 Task: Find connections with filter location Beni Saf with filter topic #Ideaswith filter profile language Spanish with filter current company International Turnkey Systems - ITS with filter school Avinashilingam Institute for Home Science and Higher Education for Women with filter industry Language Schools with filter service category Loans with filter keywords title Video or Film Producer
Action: Mouse moved to (506, 65)
Screenshot: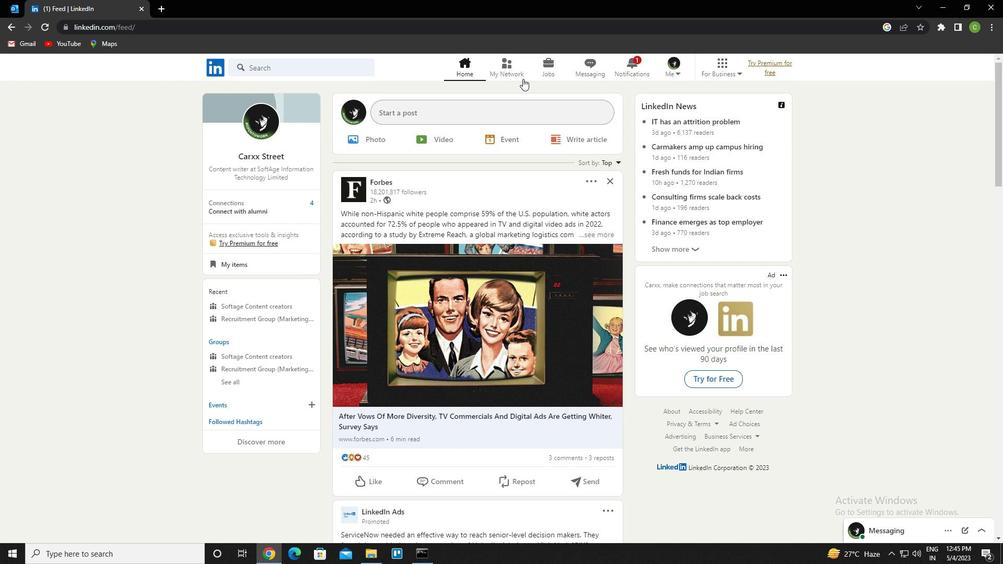 
Action: Mouse pressed left at (506, 65)
Screenshot: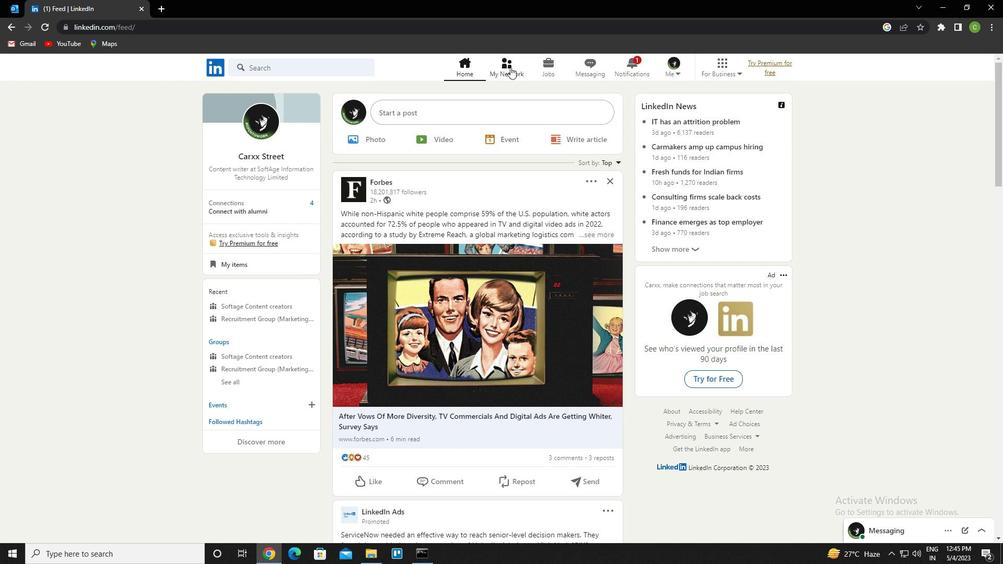 
Action: Mouse moved to (332, 130)
Screenshot: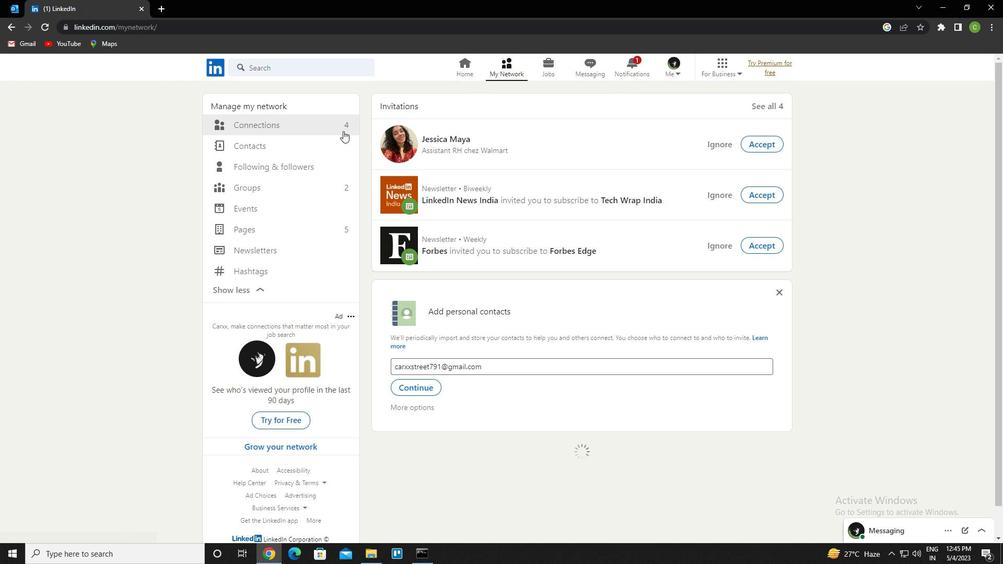 
Action: Mouse pressed left at (332, 130)
Screenshot: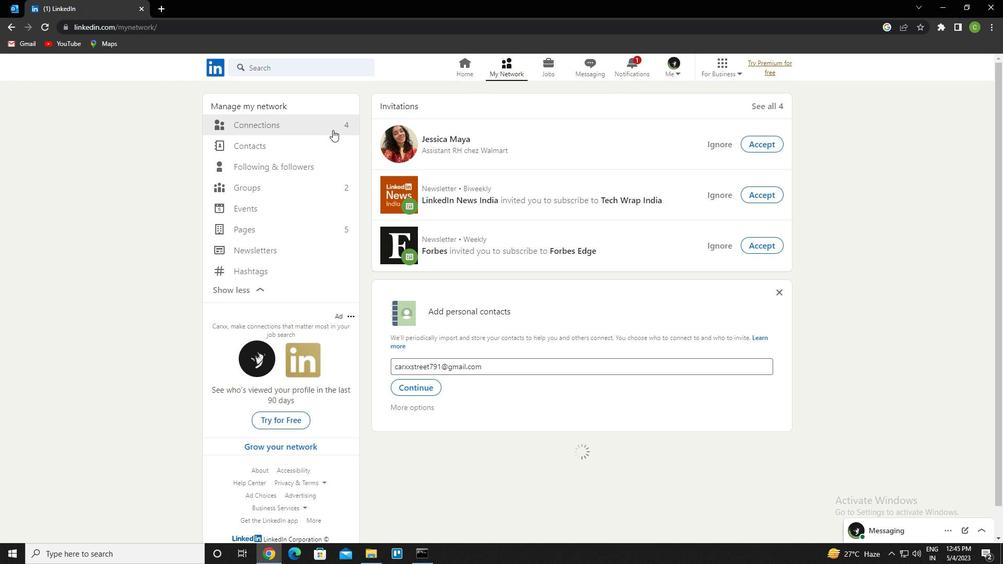 
Action: Mouse moved to (575, 119)
Screenshot: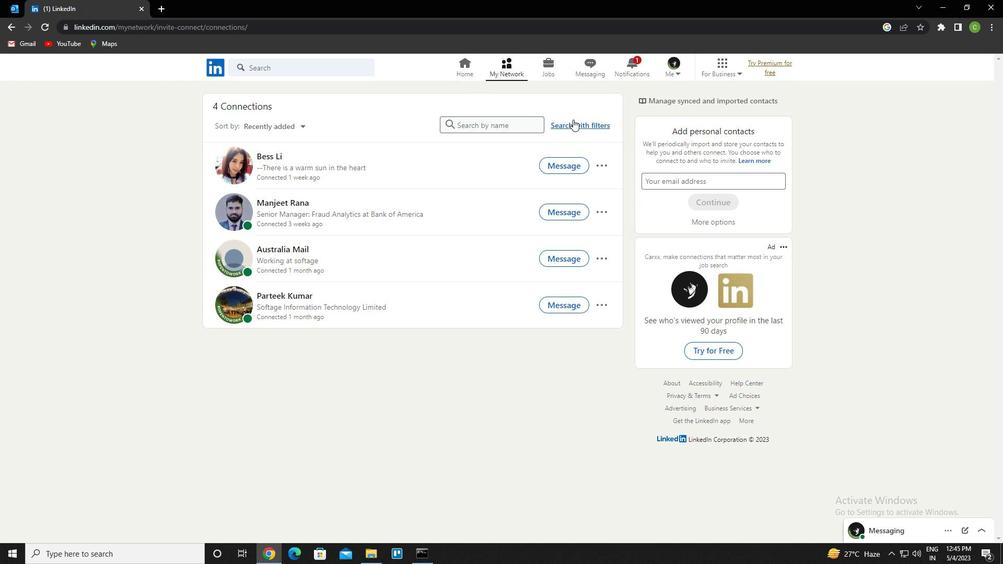 
Action: Mouse pressed left at (575, 119)
Screenshot: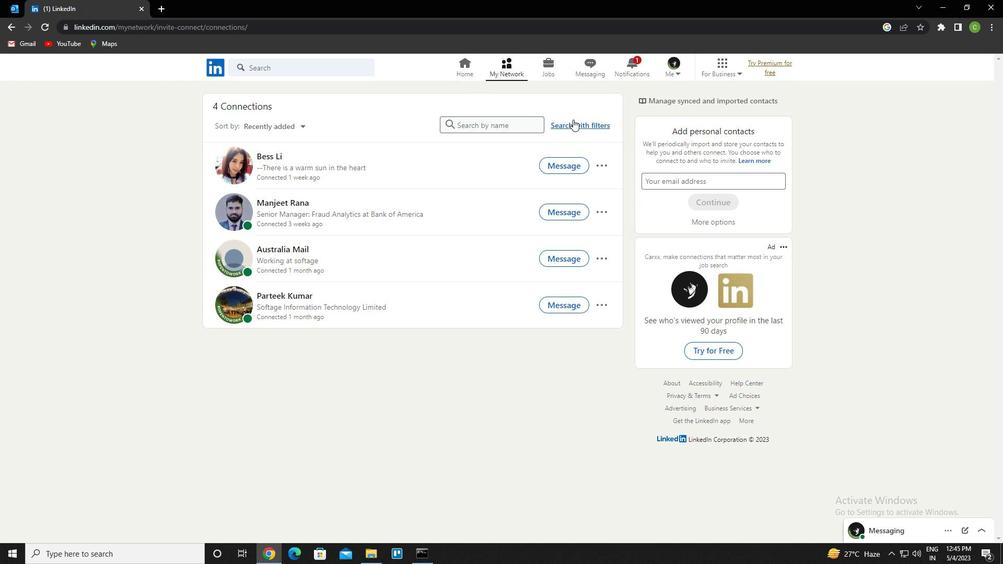
Action: Mouse moved to (541, 94)
Screenshot: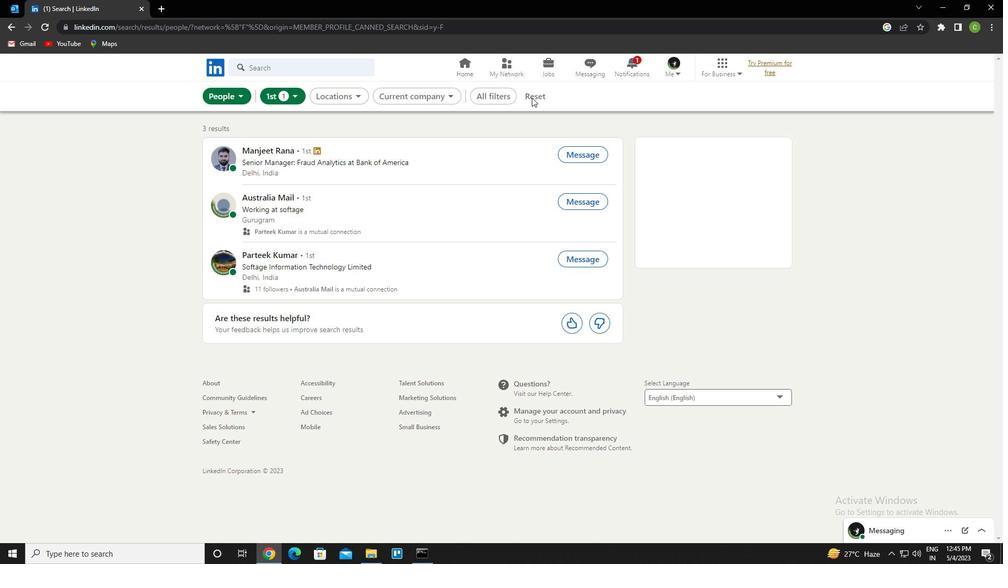 
Action: Mouse pressed left at (541, 94)
Screenshot: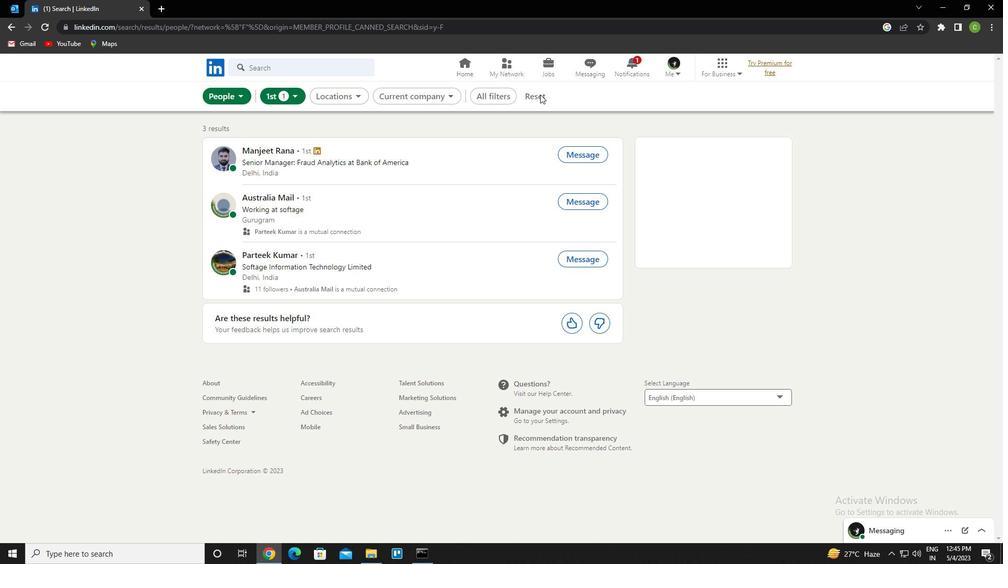 
Action: Mouse moved to (539, 97)
Screenshot: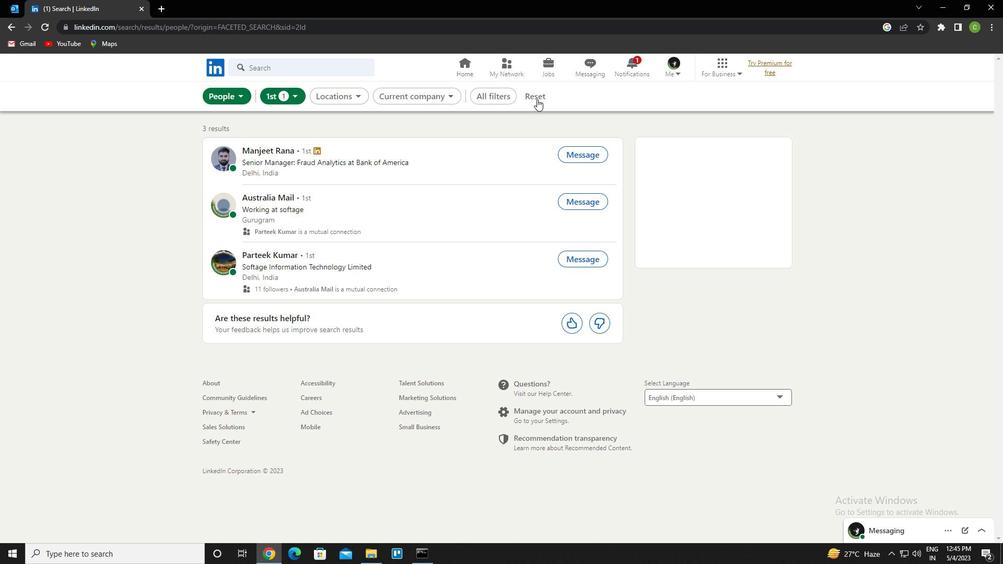 
Action: Mouse pressed left at (539, 97)
Screenshot: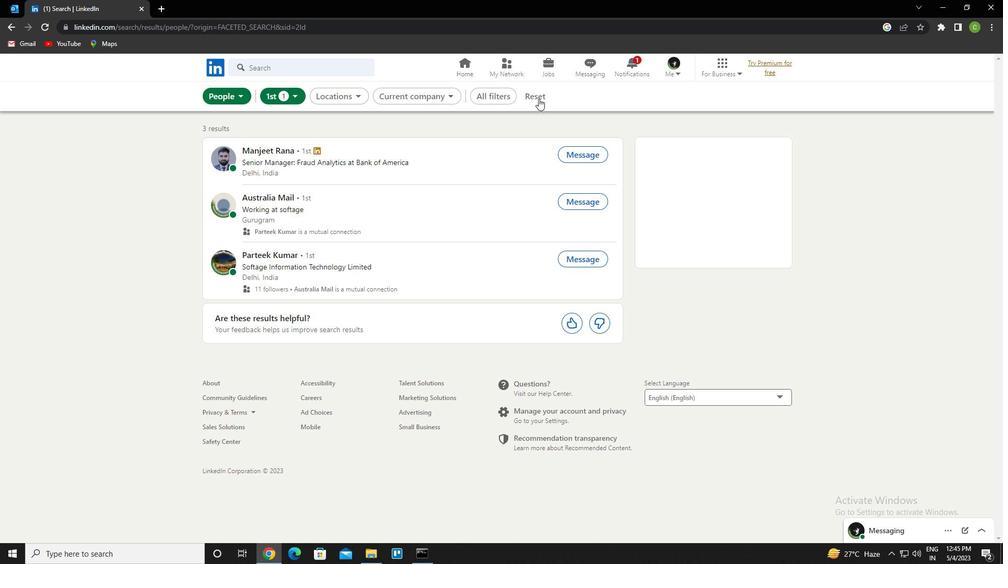 
Action: Mouse moved to (517, 99)
Screenshot: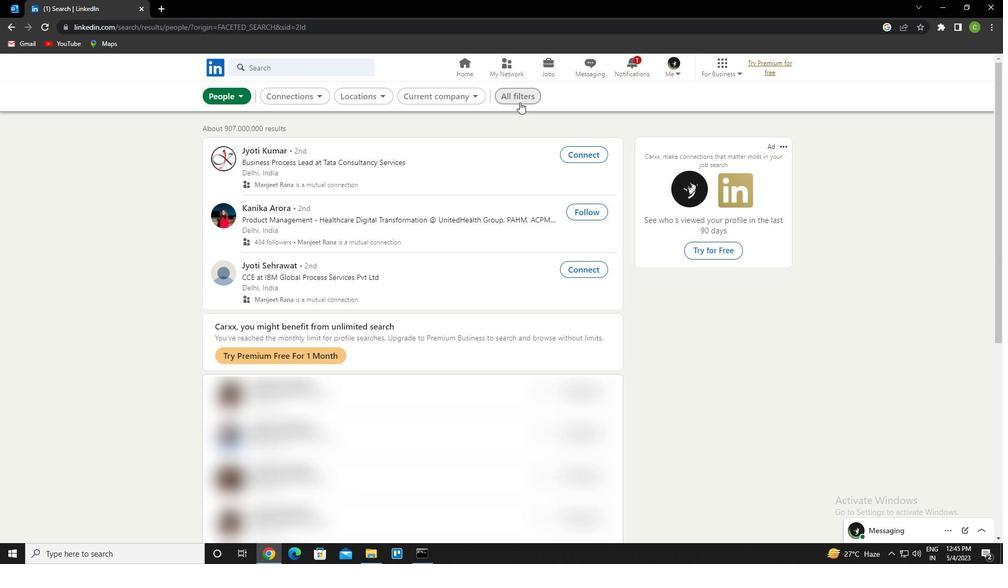 
Action: Mouse pressed left at (517, 99)
Screenshot: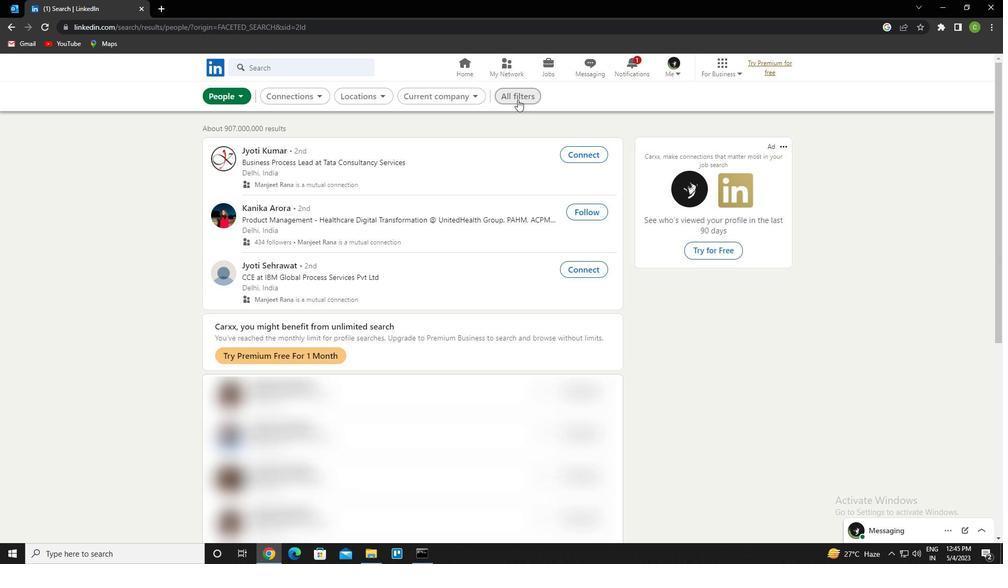 
Action: Mouse moved to (789, 298)
Screenshot: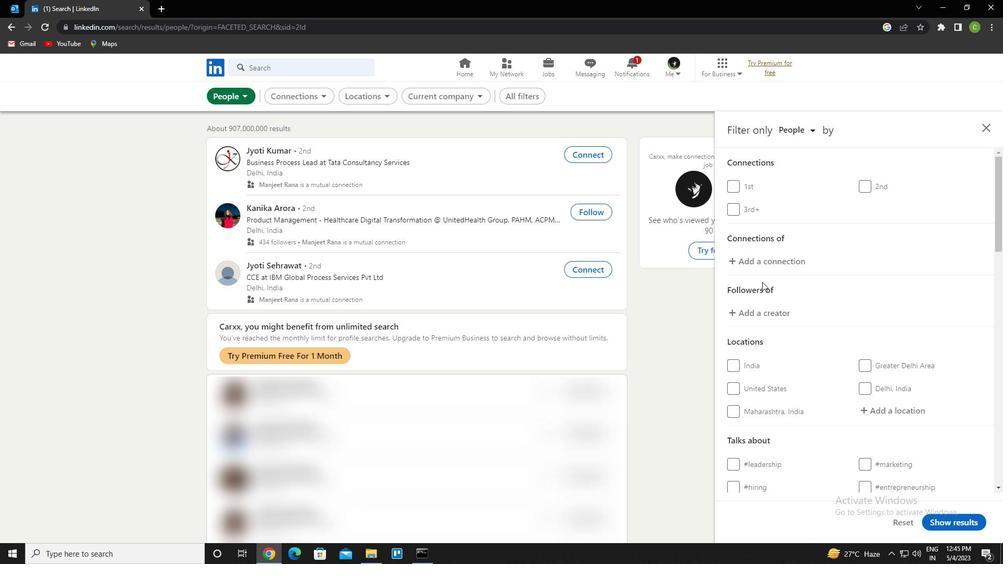 
Action: Mouse scrolled (789, 298) with delta (0, 0)
Screenshot: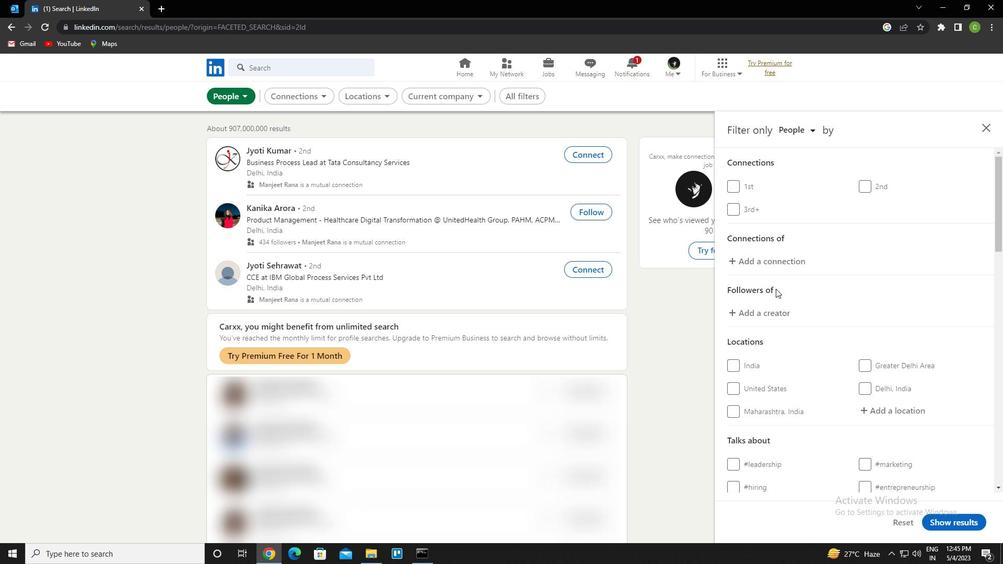
Action: Mouse moved to (791, 299)
Screenshot: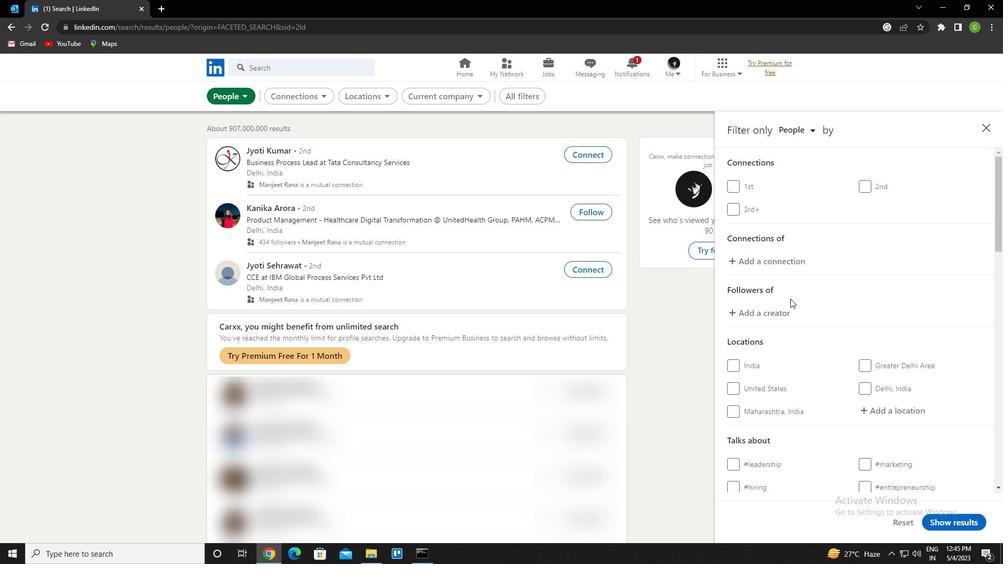
Action: Mouse scrolled (791, 298) with delta (0, 0)
Screenshot: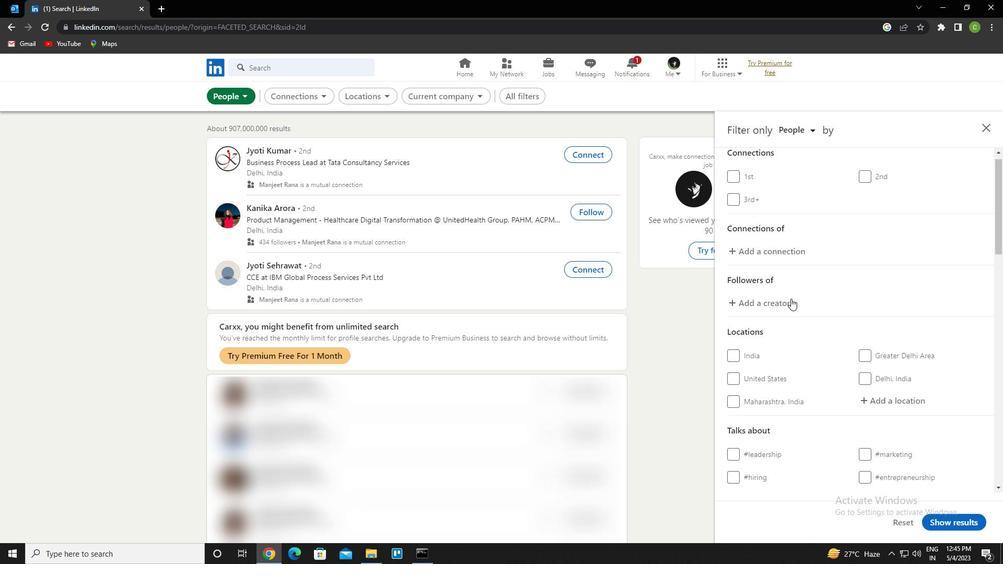 
Action: Mouse moved to (878, 308)
Screenshot: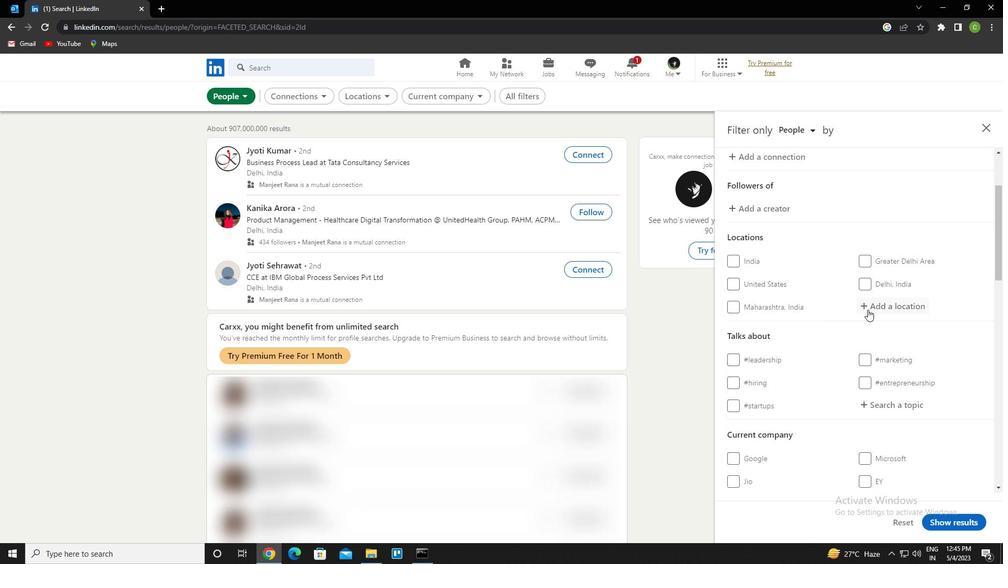 
Action: Mouse pressed left at (878, 308)
Screenshot: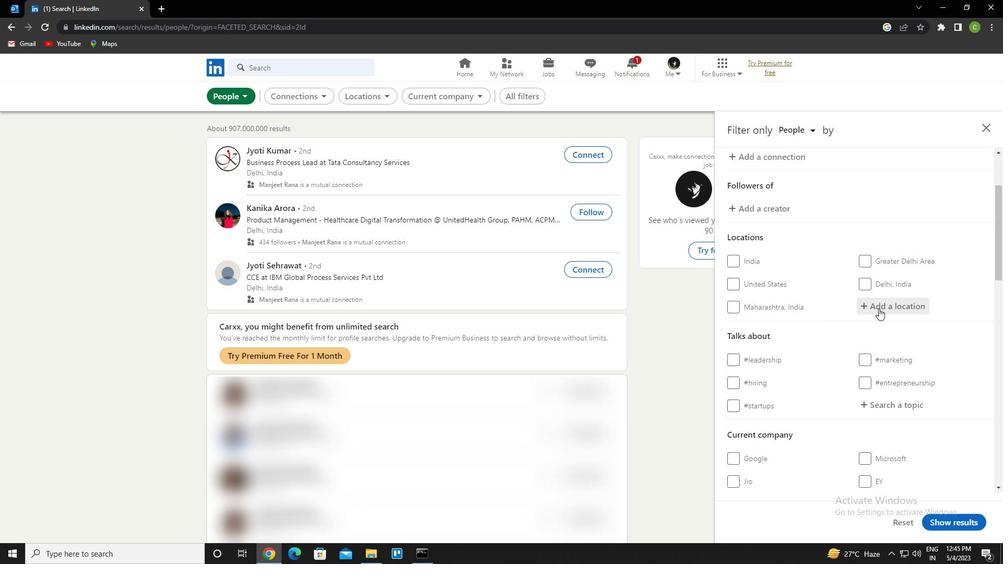 
Action: Mouse moved to (875, 262)
Screenshot: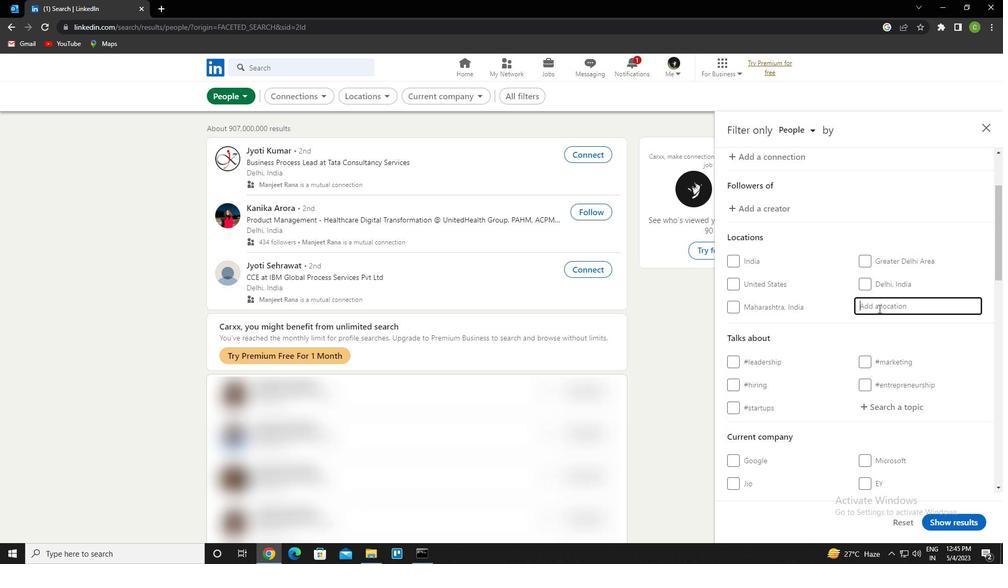 
Action: Key pressed <Key.caps_lock>b<Key.caps_lock>eni<Key.space>saf<Key.down><Key.enter>
Screenshot: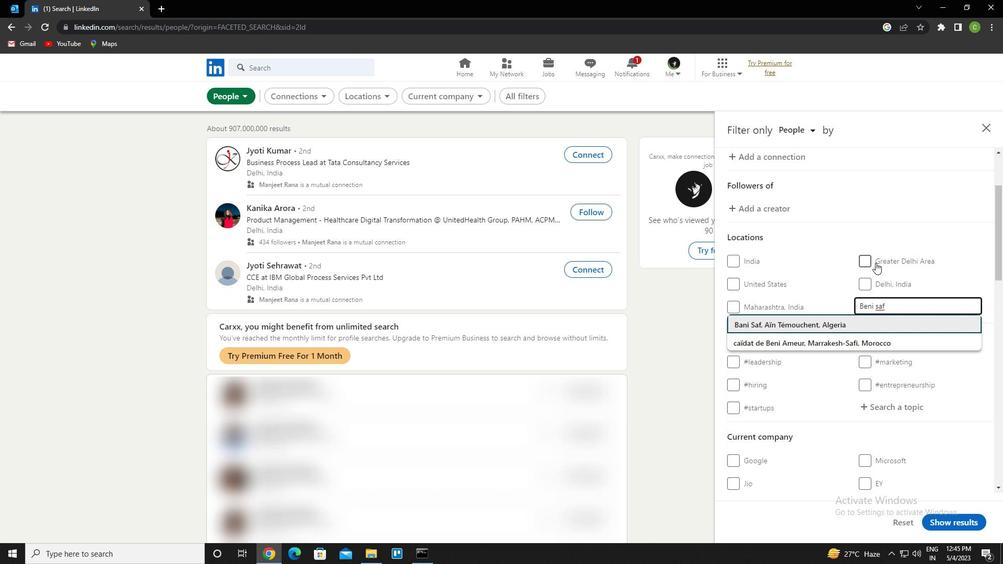 
Action: Mouse moved to (882, 251)
Screenshot: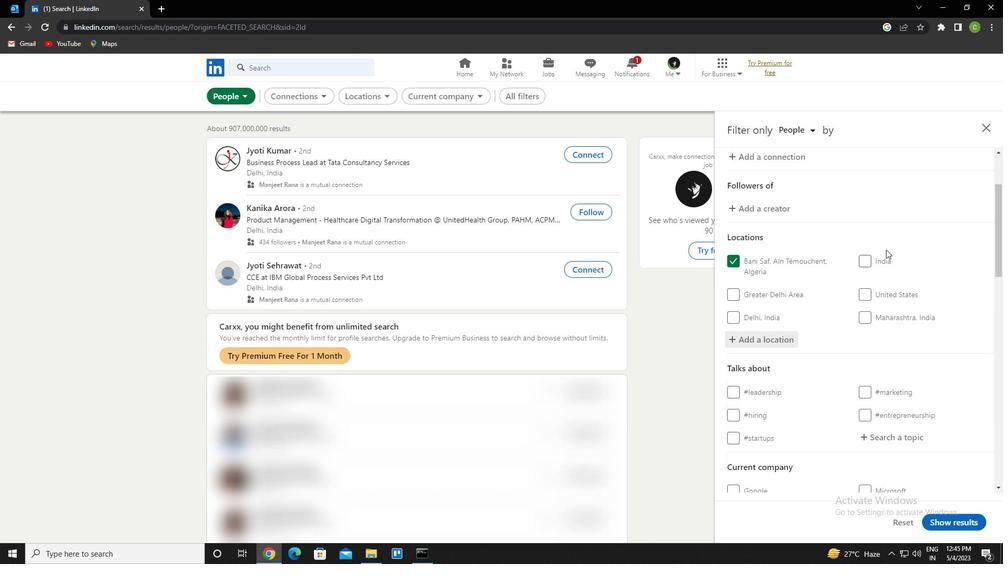
Action: Mouse scrolled (882, 250) with delta (0, 0)
Screenshot: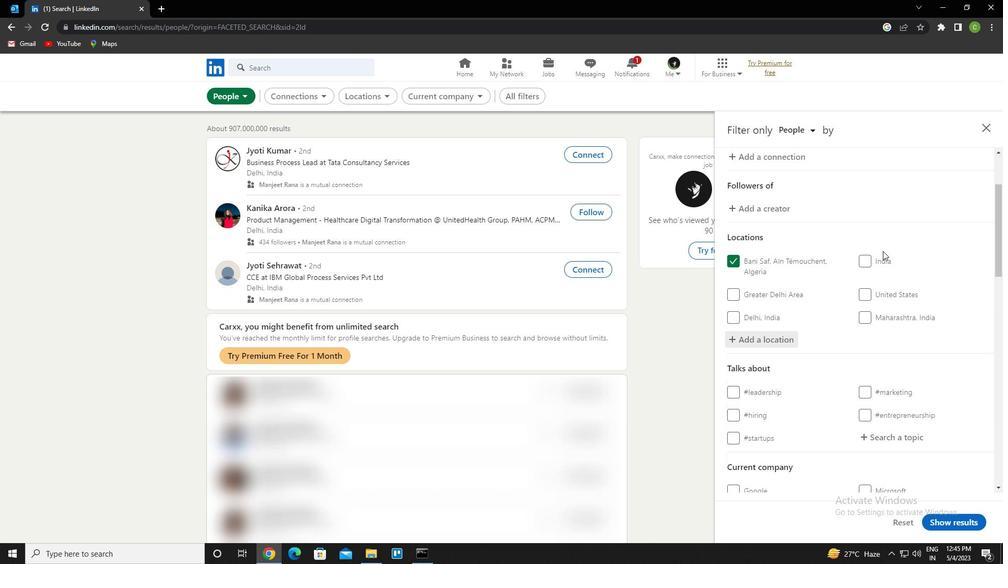 
Action: Mouse moved to (897, 378)
Screenshot: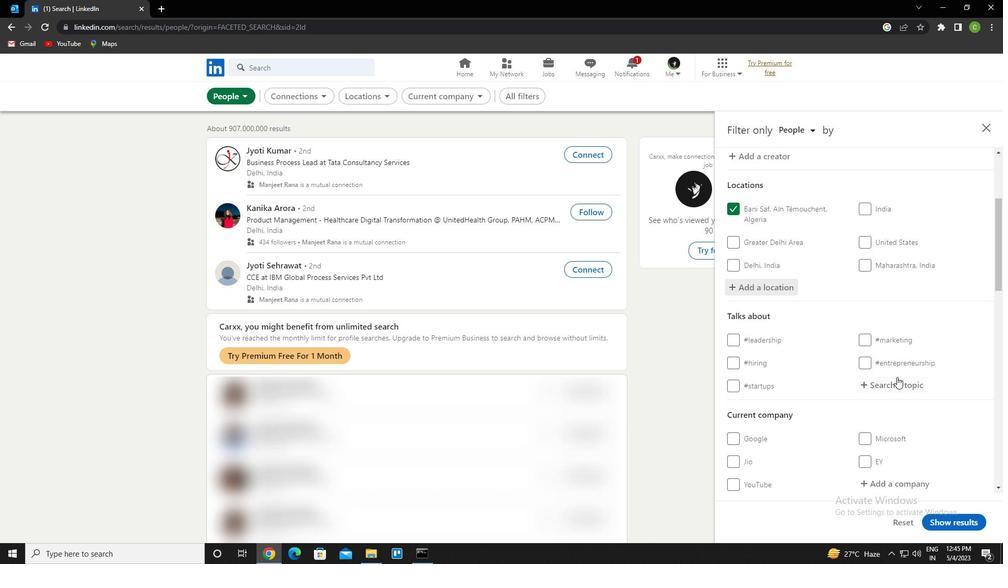
Action: Mouse pressed left at (897, 378)
Screenshot: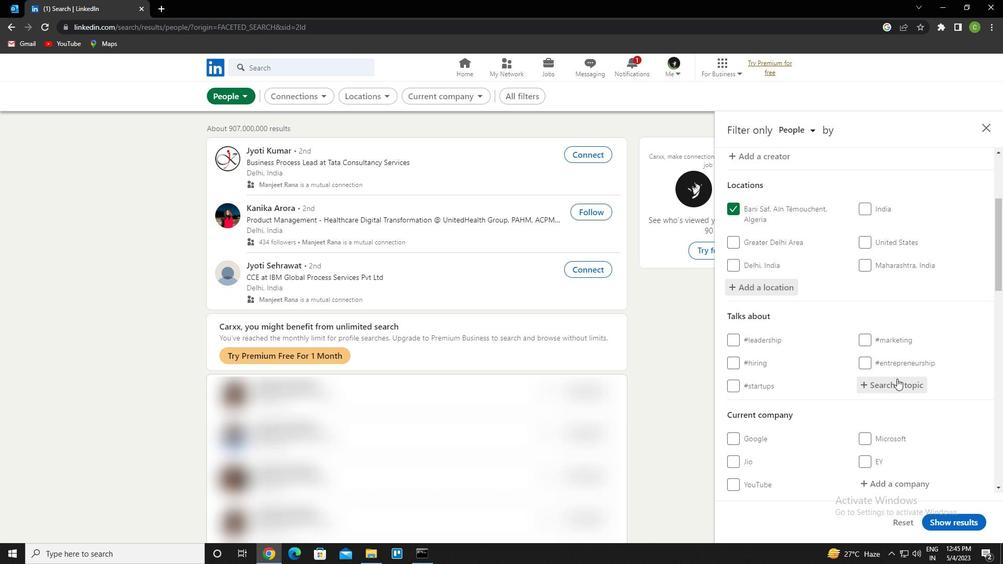 
Action: Mouse moved to (912, 347)
Screenshot: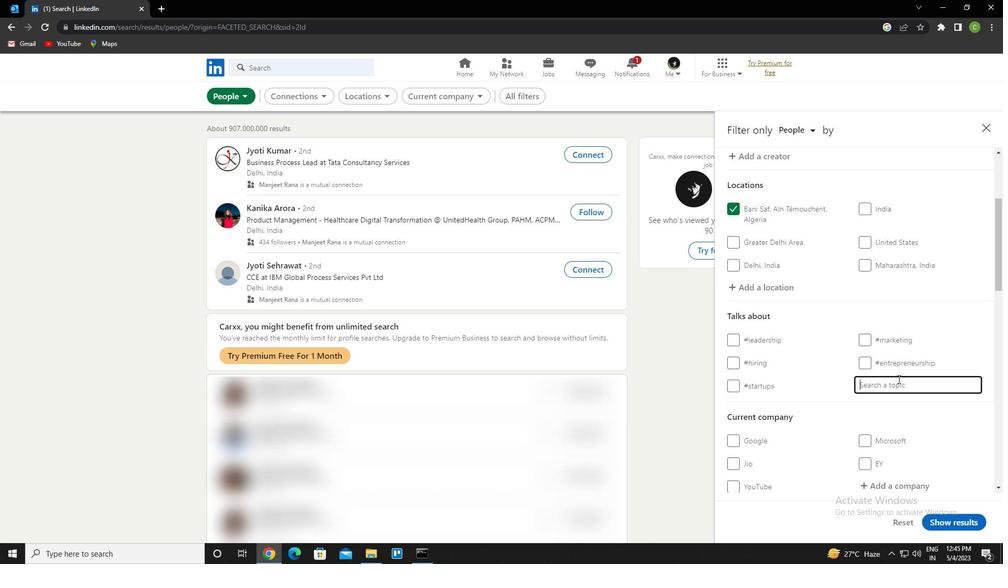 
Action: Key pressed iseas<Key.backspace><Key.backspace><Key.backspace><Key.backspace>deas<Key.down><Key.down><Key.enter>
Screenshot: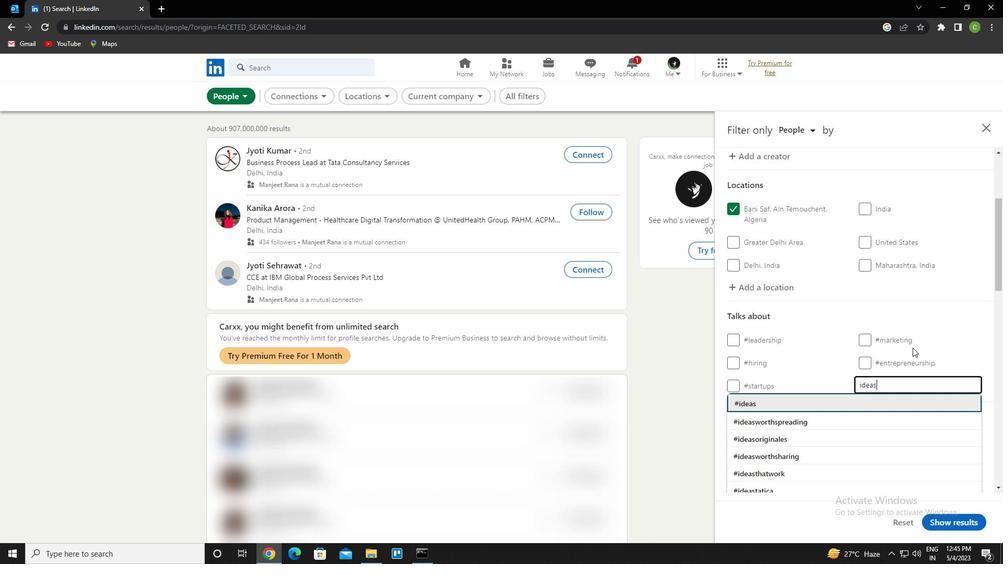 
Action: Mouse moved to (917, 344)
Screenshot: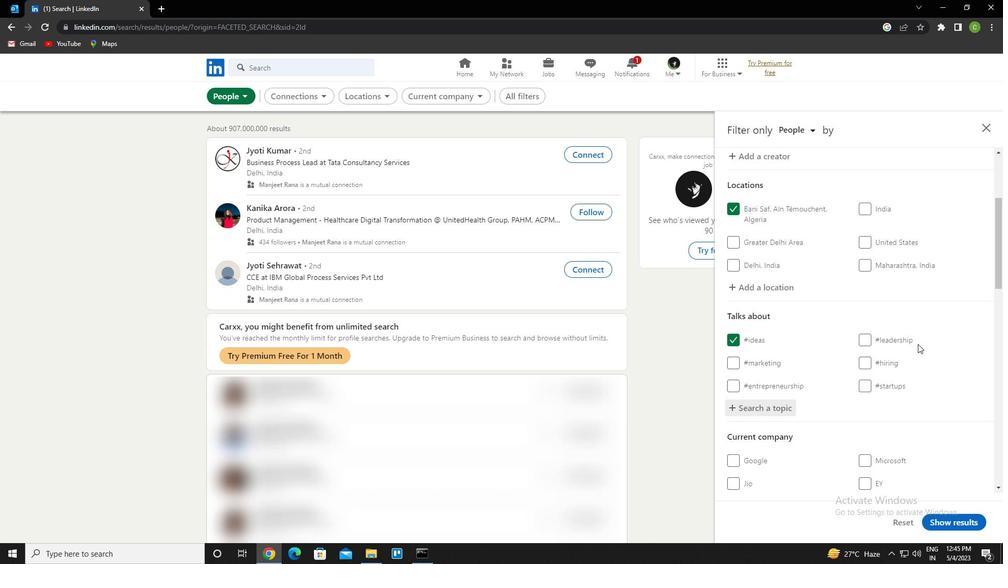 
Action: Mouse scrolled (917, 343) with delta (0, 0)
Screenshot: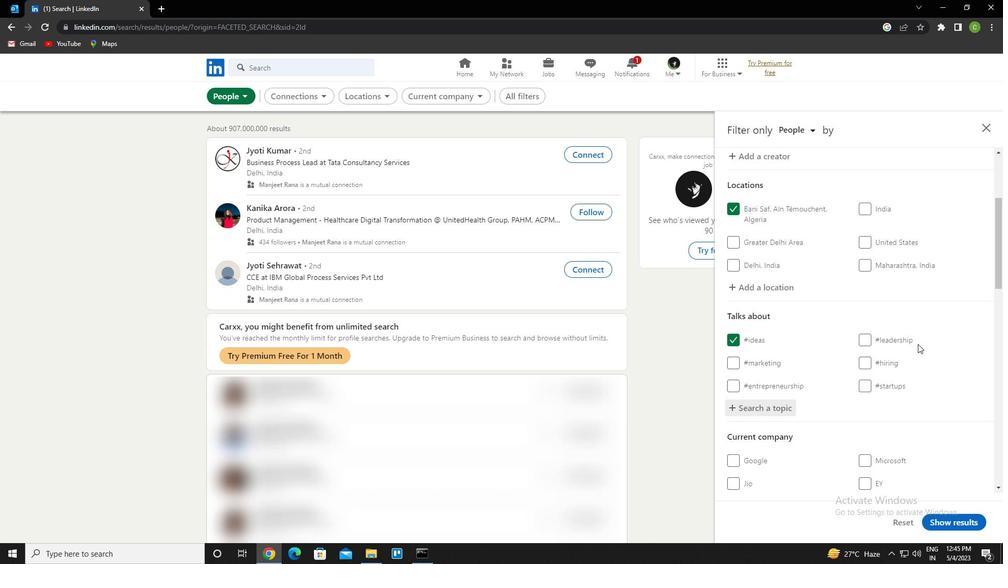 
Action: Mouse moved to (917, 343)
Screenshot: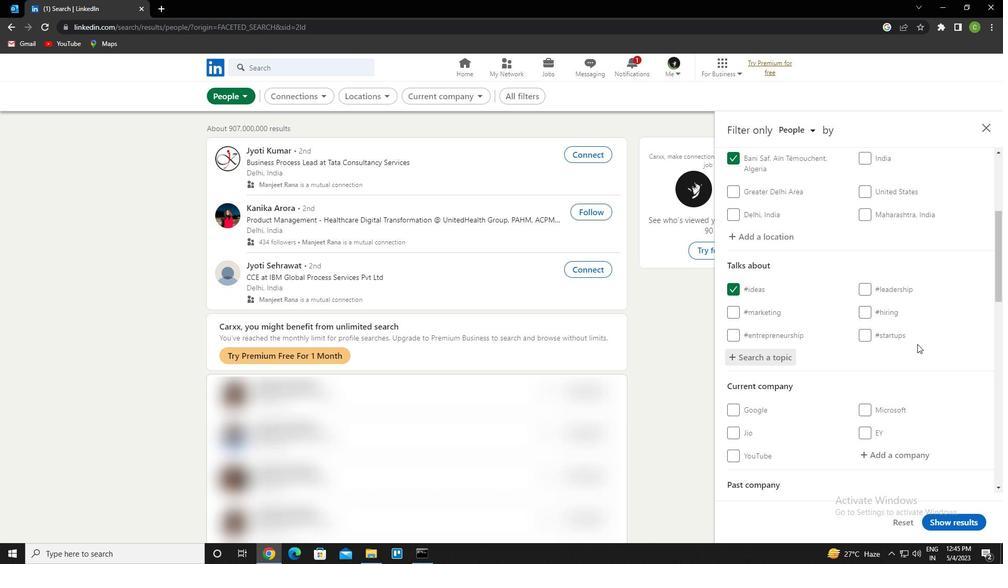 
Action: Mouse scrolled (917, 343) with delta (0, 0)
Screenshot: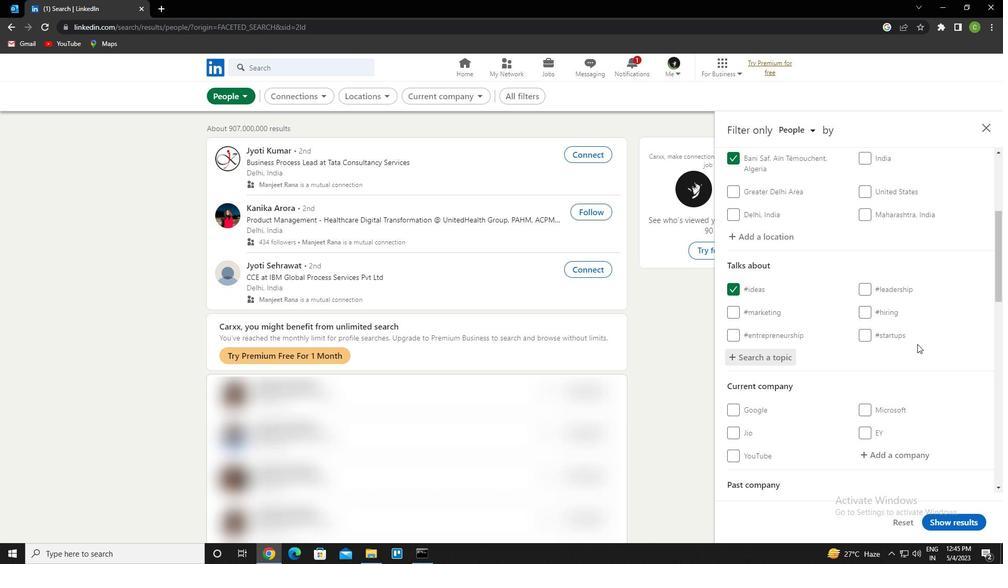 
Action: Mouse scrolled (917, 343) with delta (0, 0)
Screenshot: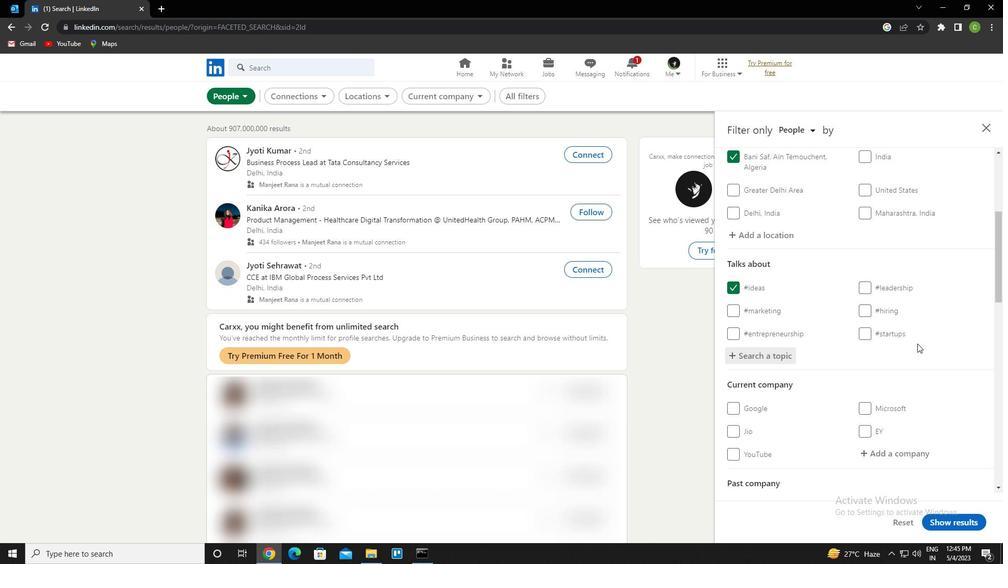 
Action: Mouse scrolled (917, 343) with delta (0, 0)
Screenshot: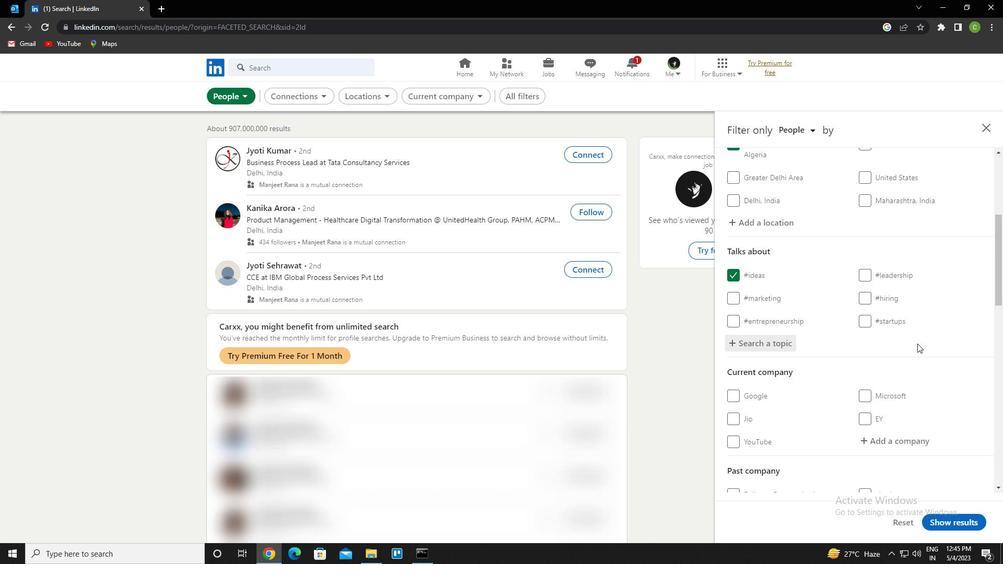 
Action: Mouse moved to (916, 343)
Screenshot: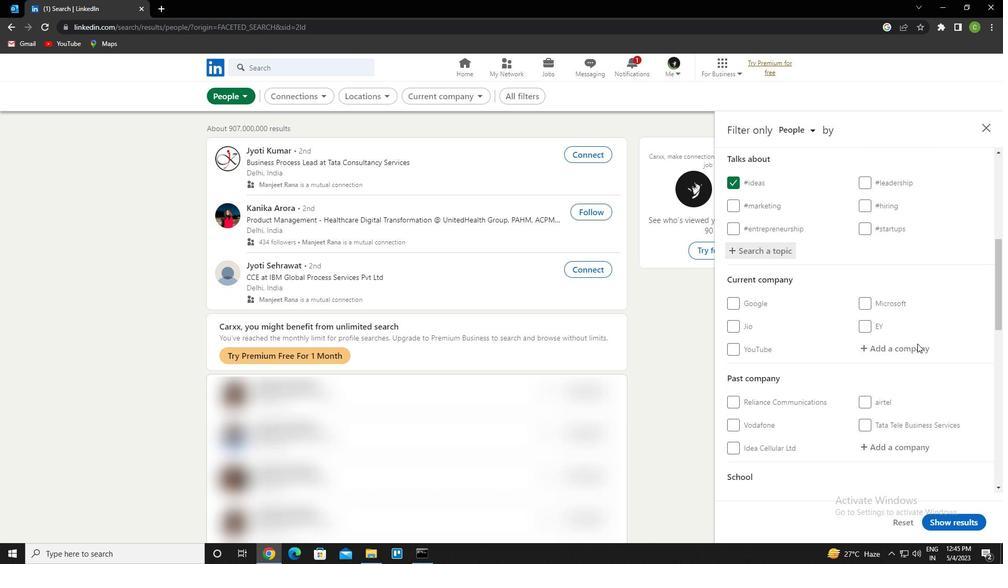
Action: Mouse scrolled (916, 343) with delta (0, 0)
Screenshot: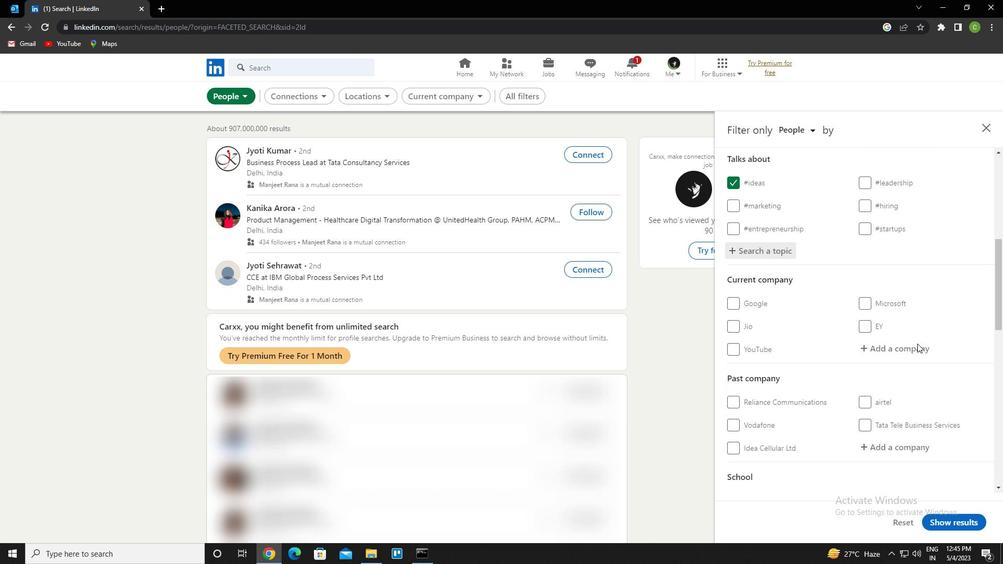 
Action: Mouse moved to (912, 340)
Screenshot: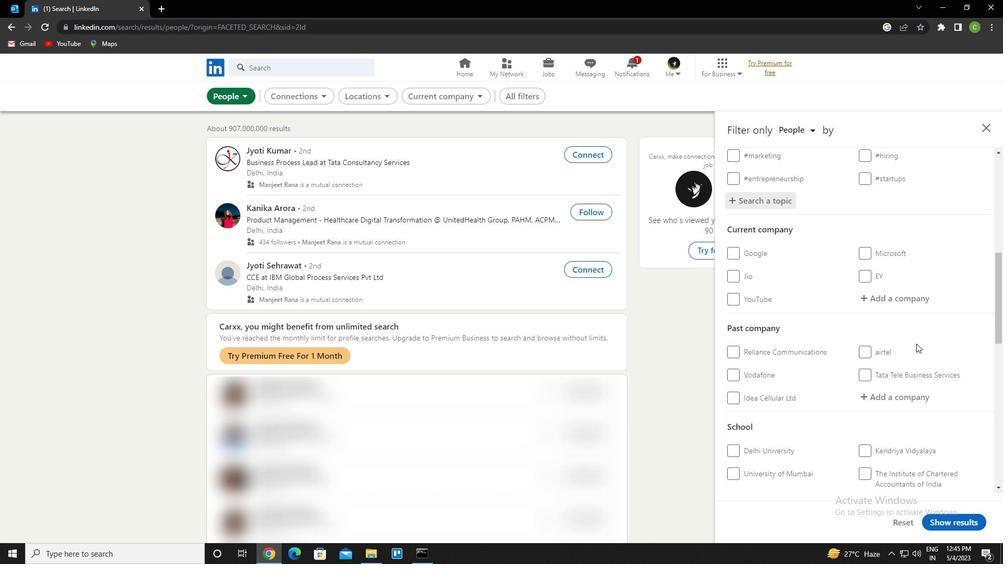 
Action: Mouse scrolled (912, 340) with delta (0, 0)
Screenshot: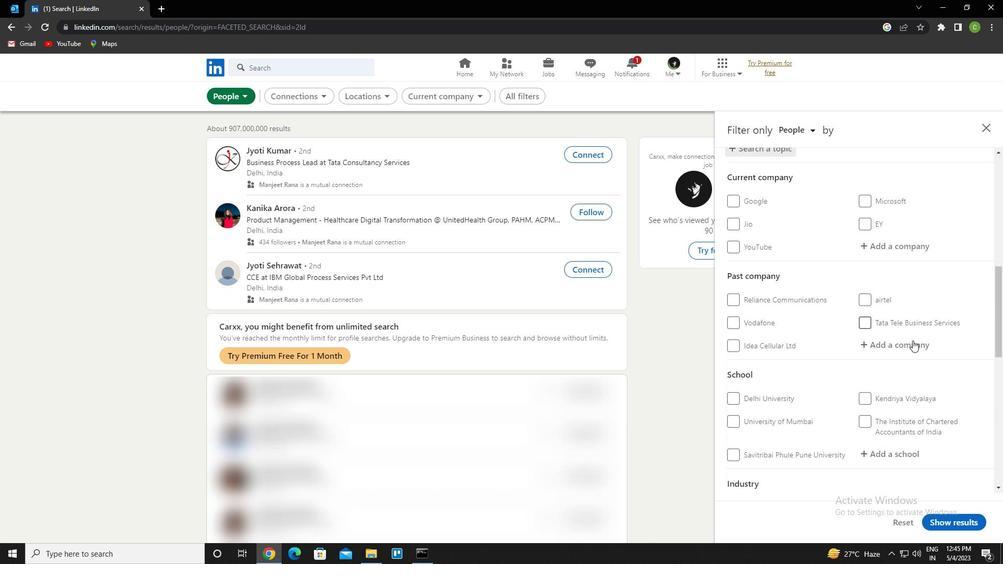 
Action: Mouse moved to (907, 336)
Screenshot: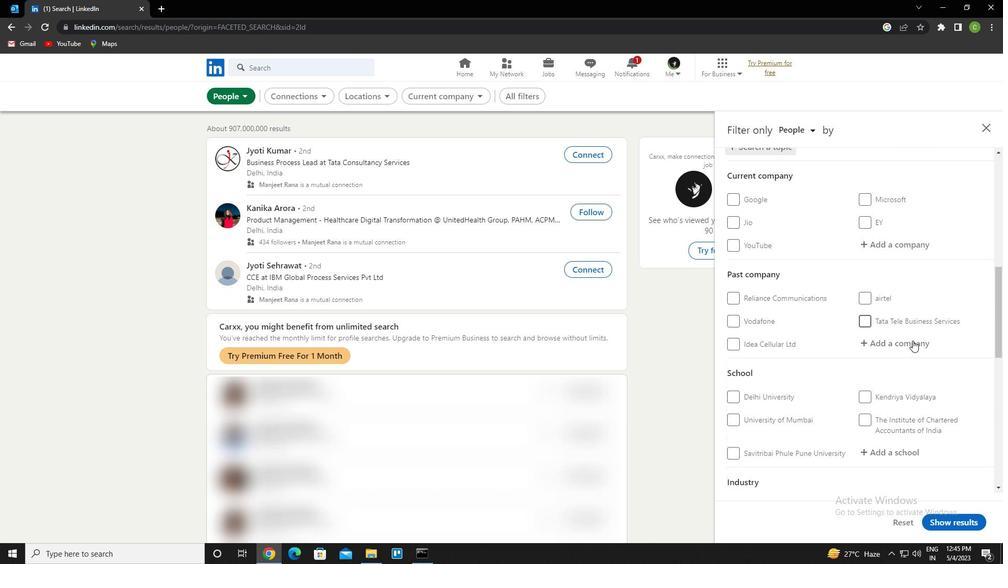 
Action: Mouse scrolled (907, 335) with delta (0, 0)
Screenshot: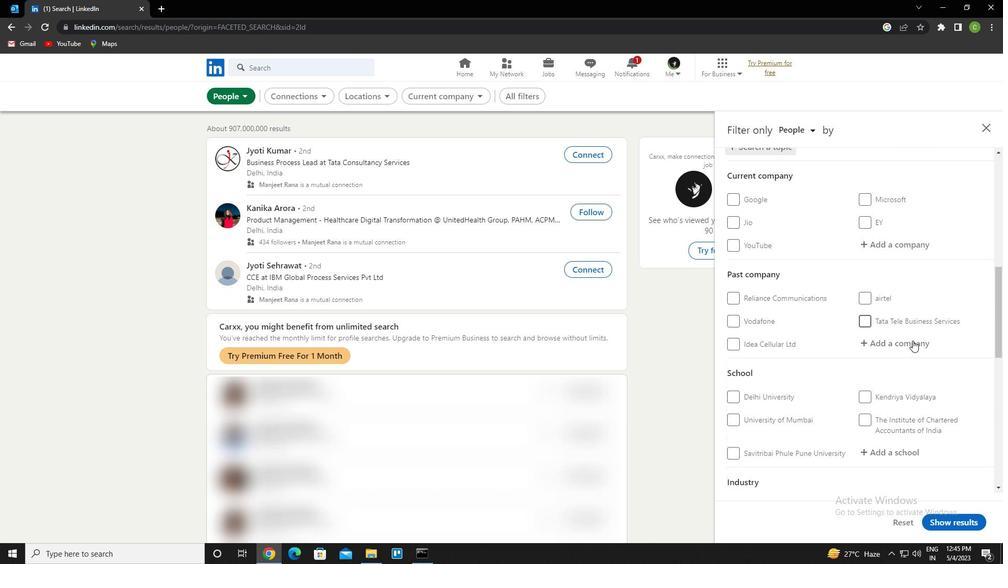 
Action: Mouse moved to (836, 311)
Screenshot: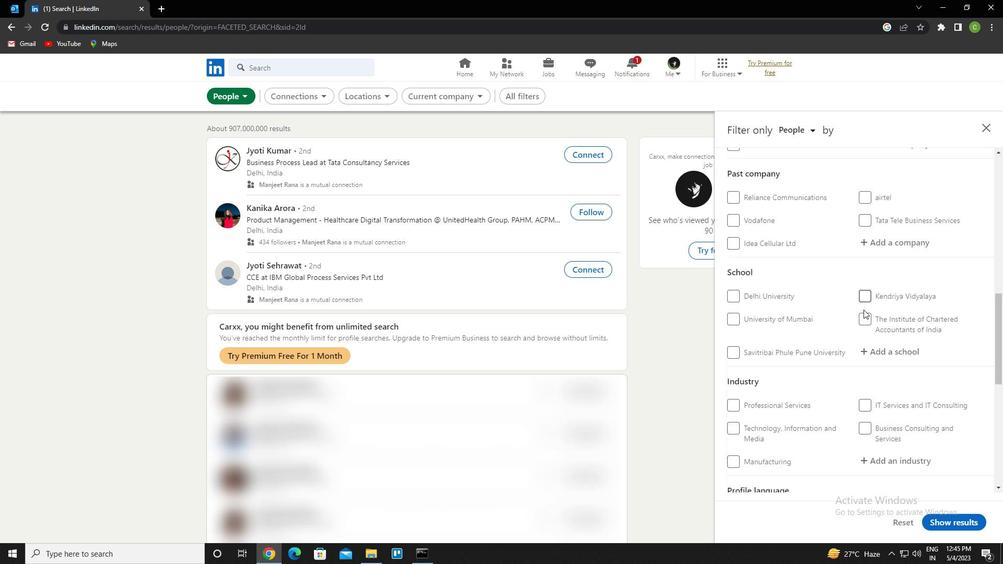 
Action: Mouse scrolled (836, 310) with delta (0, 0)
Screenshot: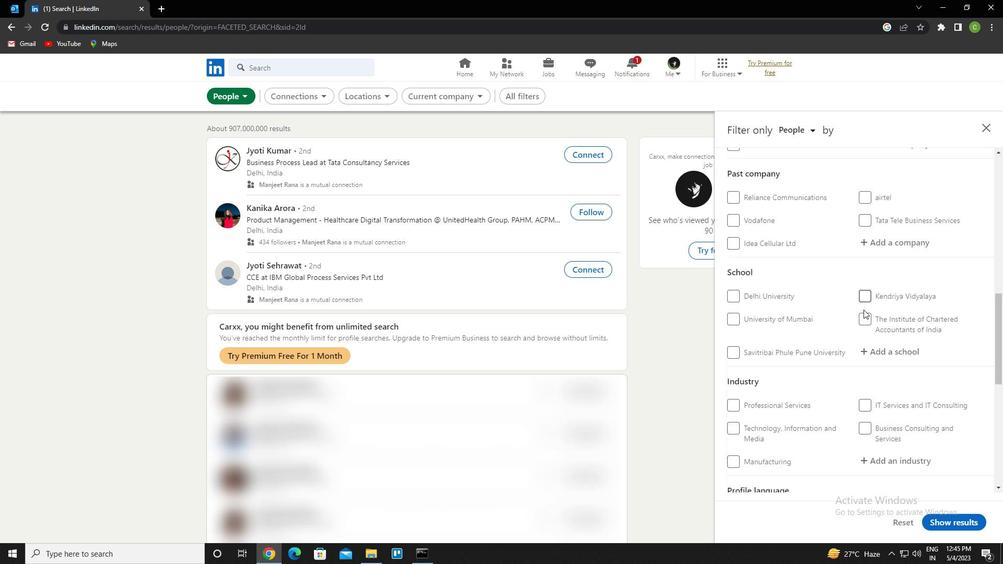 
Action: Mouse moved to (734, 483)
Screenshot: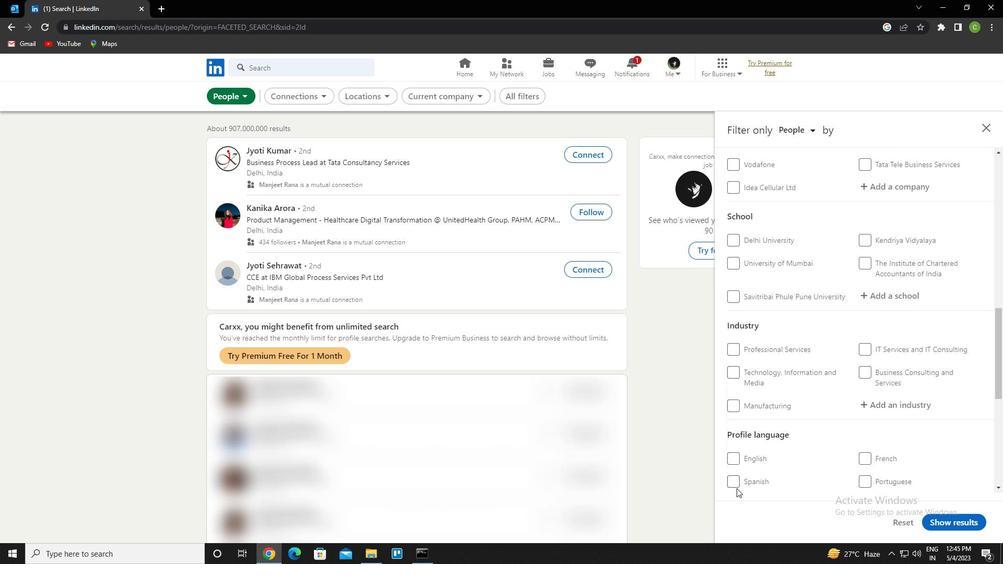 
Action: Mouse pressed left at (734, 483)
Screenshot: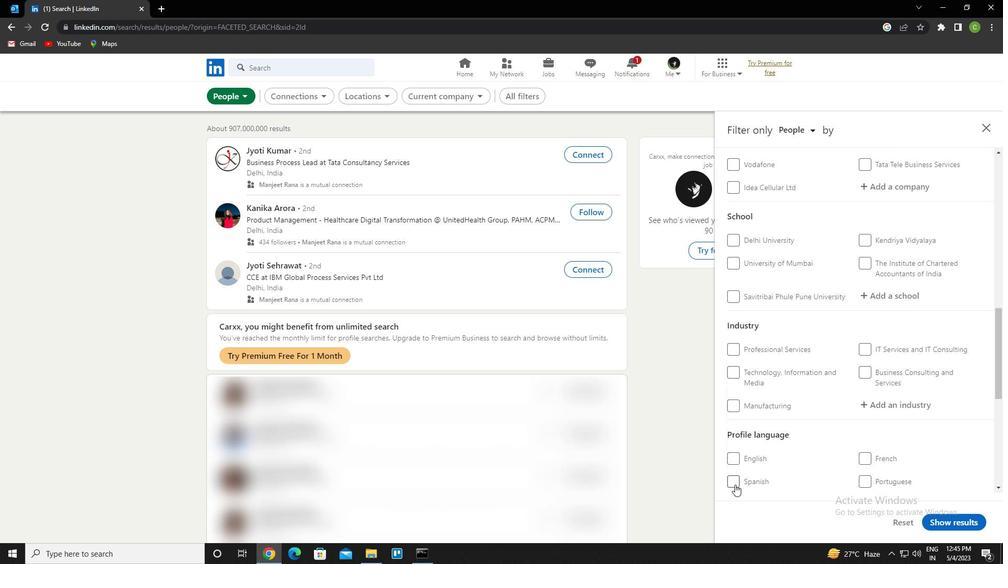 
Action: Mouse moved to (793, 363)
Screenshot: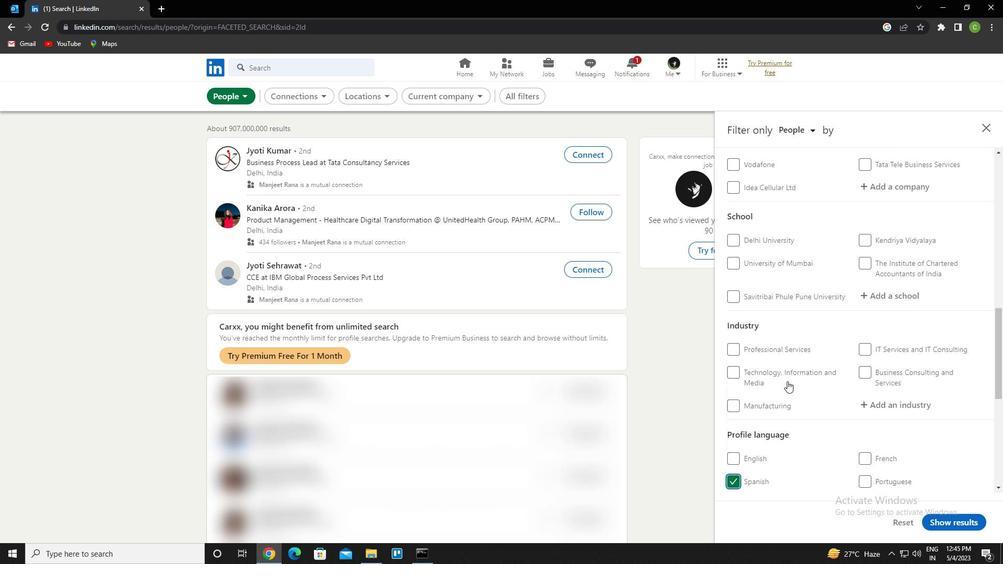 
Action: Mouse scrolled (793, 364) with delta (0, 0)
Screenshot: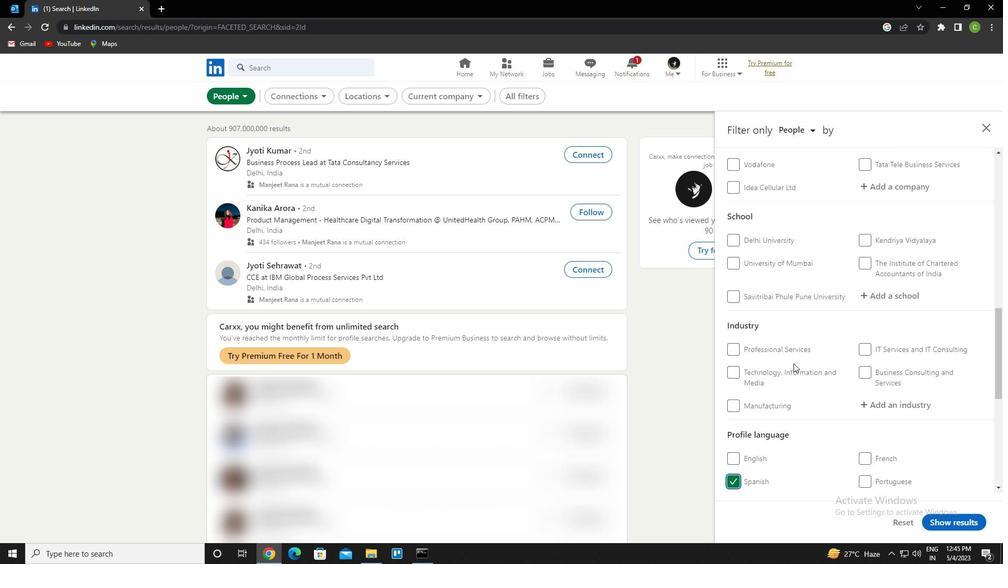
Action: Mouse scrolled (793, 364) with delta (0, 0)
Screenshot: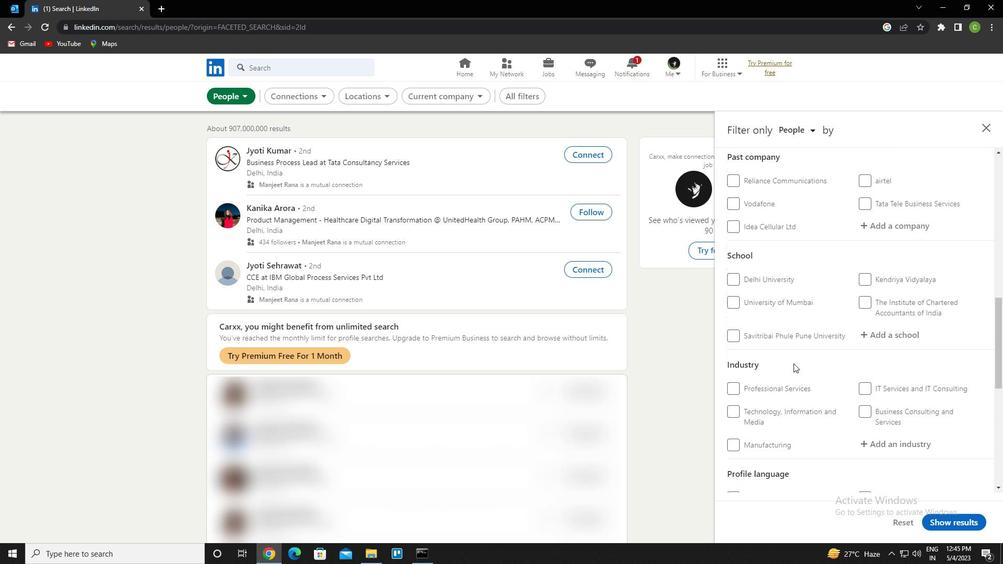 
Action: Mouse scrolled (793, 364) with delta (0, 0)
Screenshot: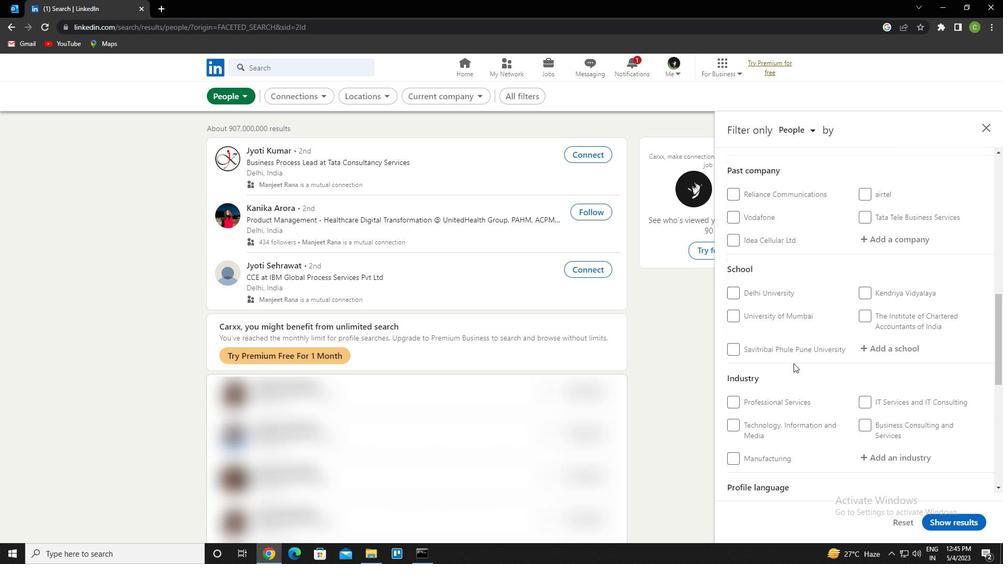 
Action: Mouse moved to (795, 355)
Screenshot: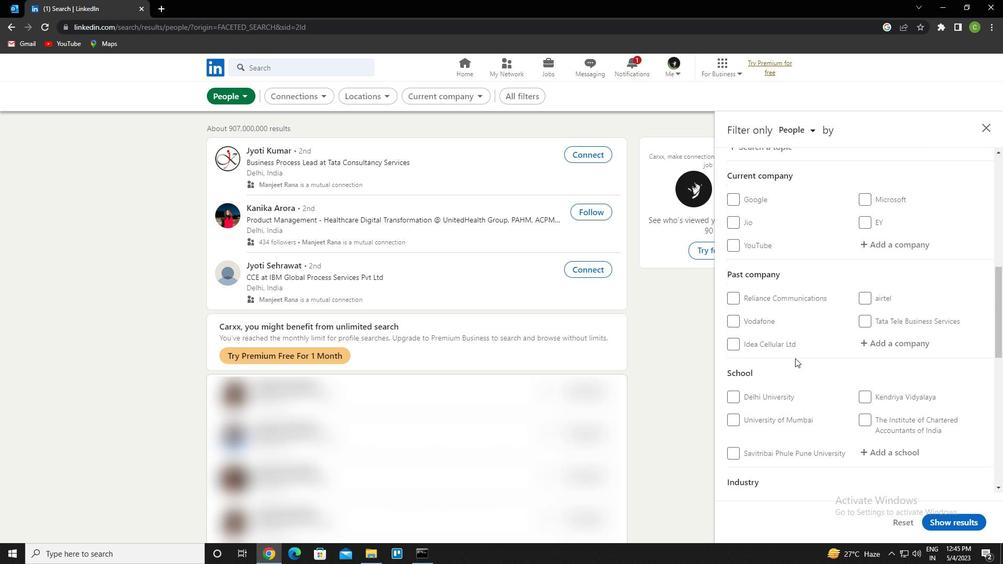 
Action: Mouse scrolled (795, 355) with delta (0, 0)
Screenshot: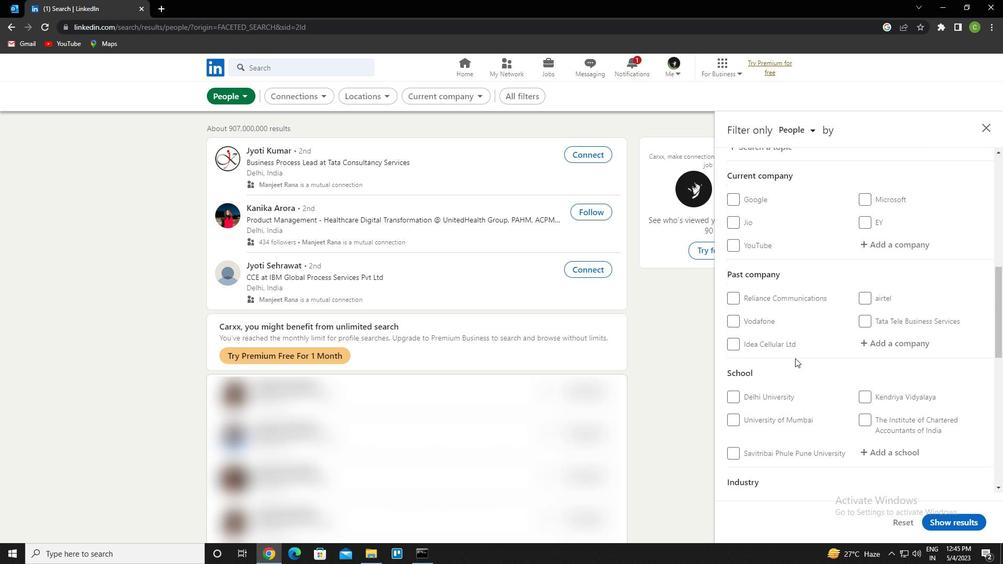 
Action: Mouse moved to (898, 293)
Screenshot: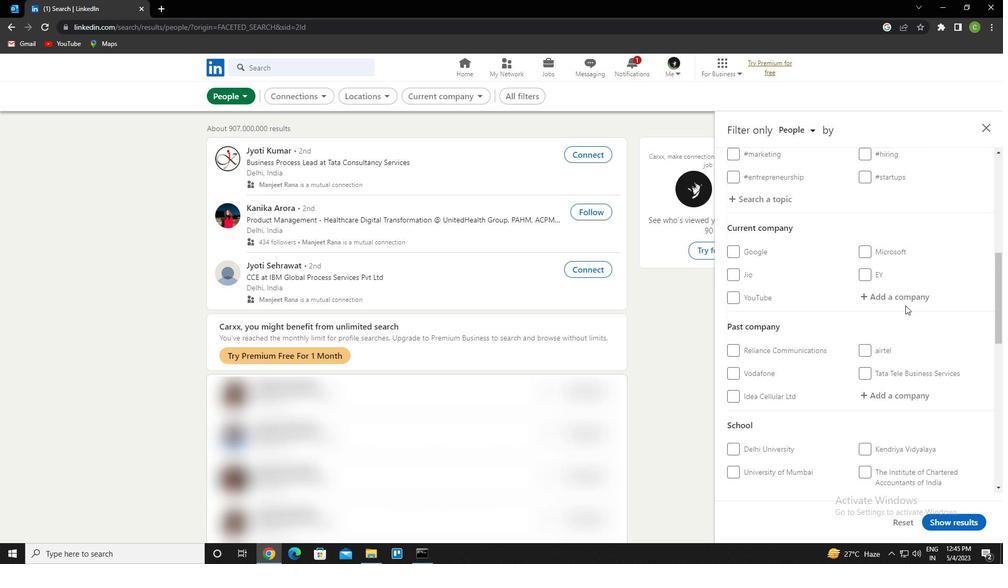 
Action: Mouse pressed left at (898, 293)
Screenshot: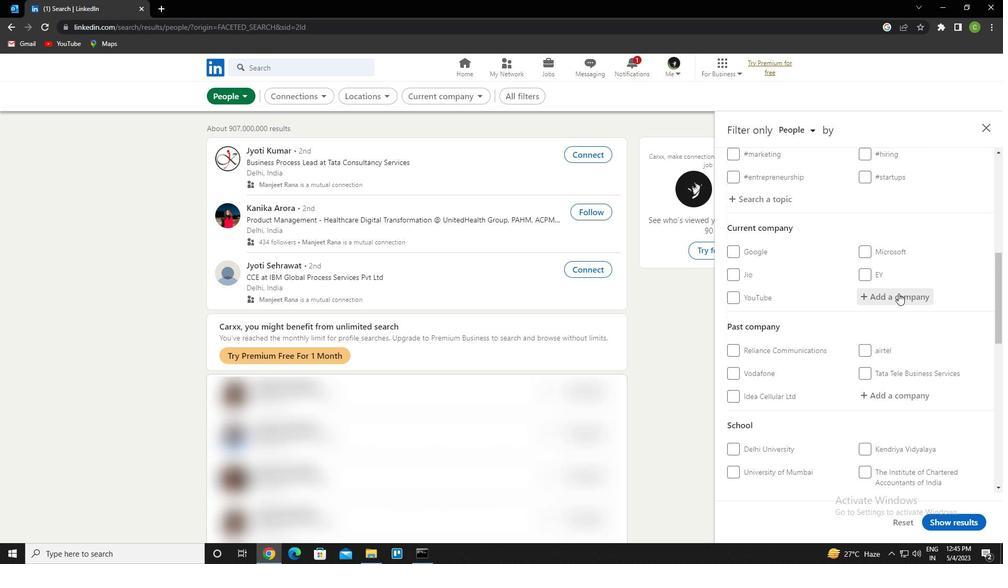 
Action: Key pressed <Key.caps_lock>i<Key.caps_lock>nternational<Key.space><Key.caps_lock>t<Key.caps_lock>urbkey<Key.space>systems
Screenshot: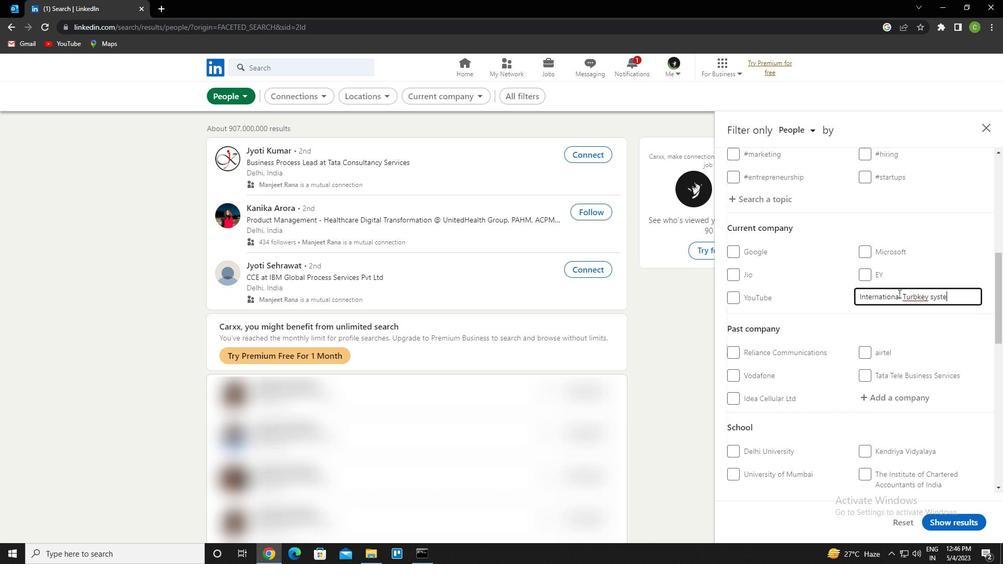 
Action: Mouse moved to (916, 297)
Screenshot: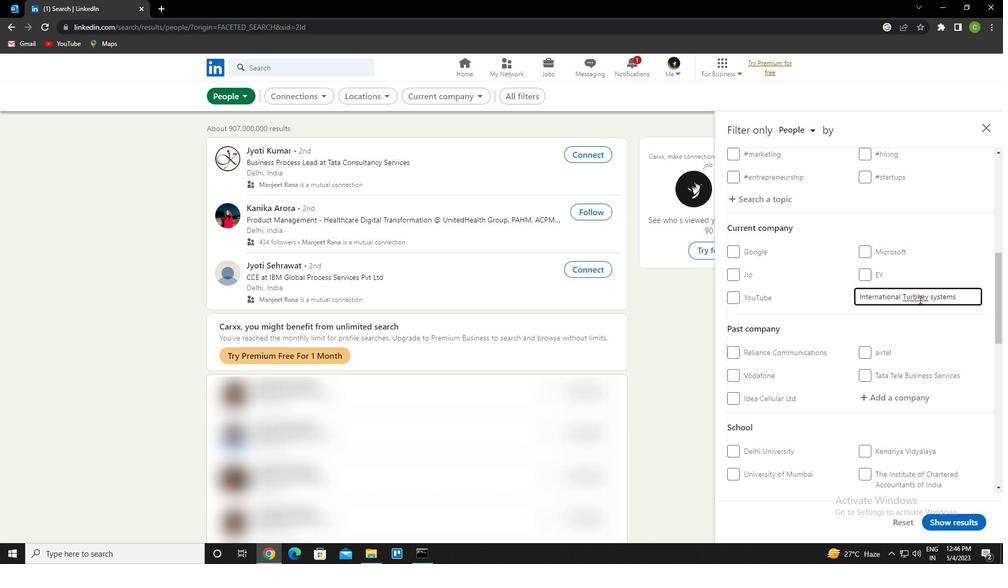 
Action: Mouse pressed left at (916, 297)
Screenshot: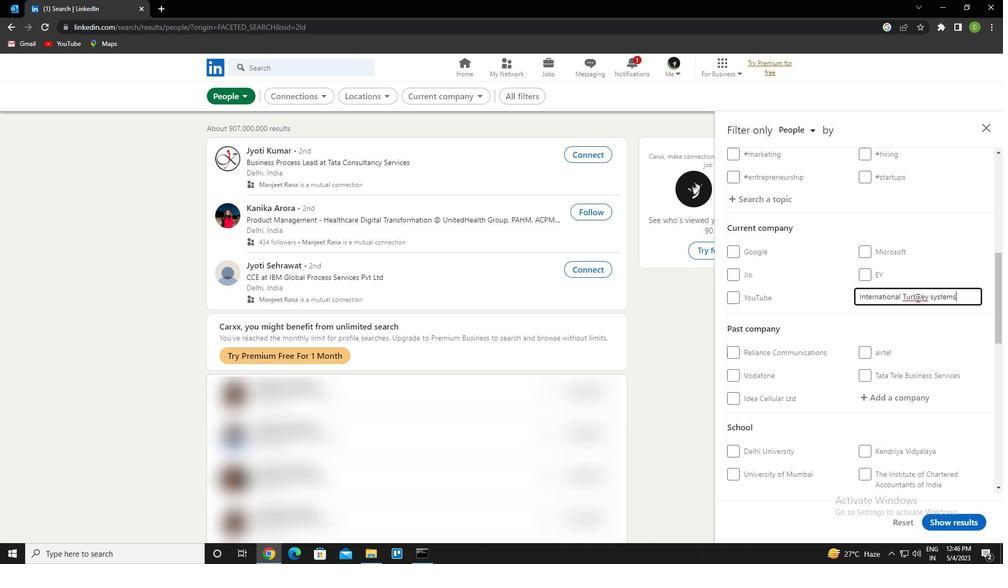 
Action: Key pressed <Key.backspace>
Screenshot: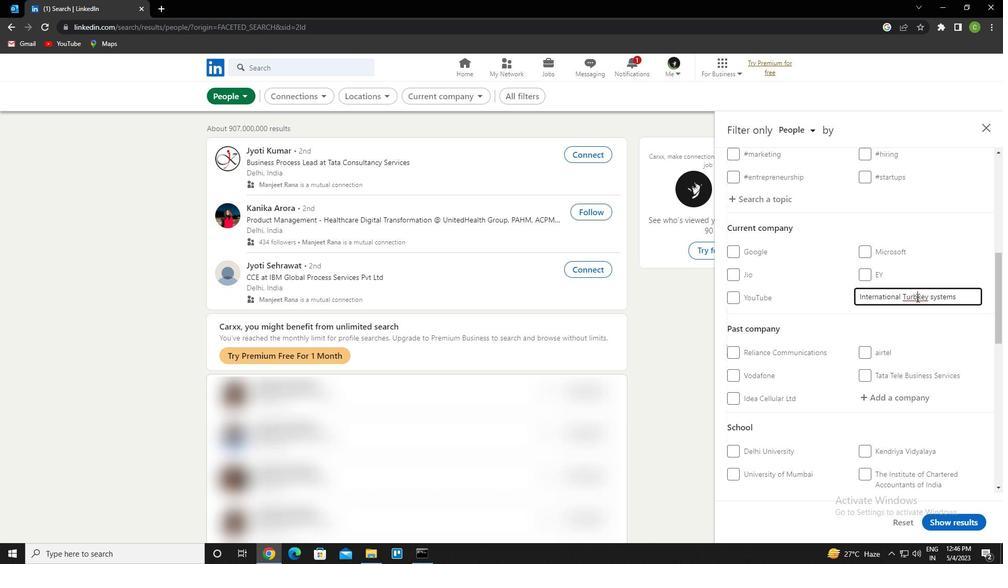
Action: Mouse moved to (957, 295)
Screenshot: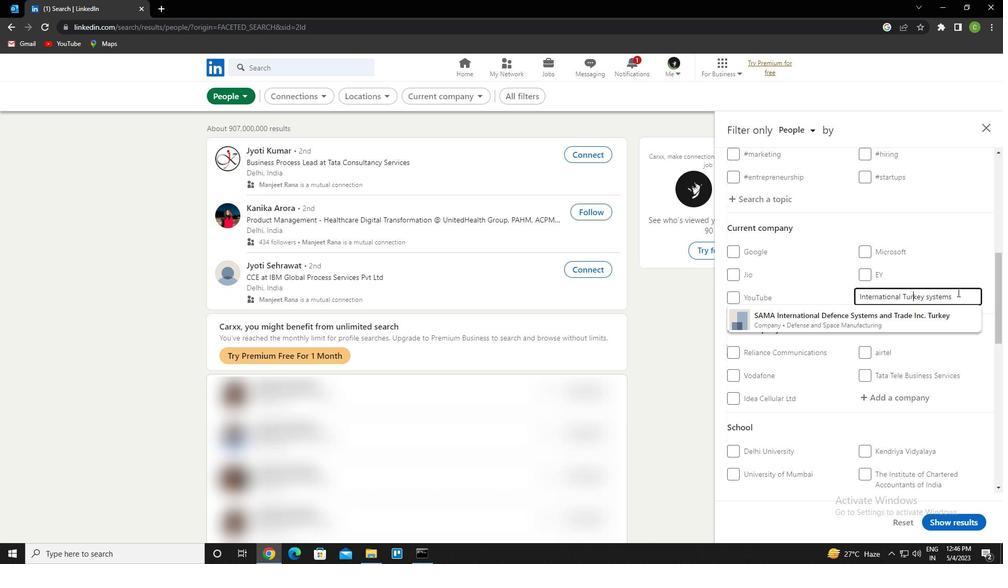 
Action: Mouse pressed left at (957, 295)
Screenshot: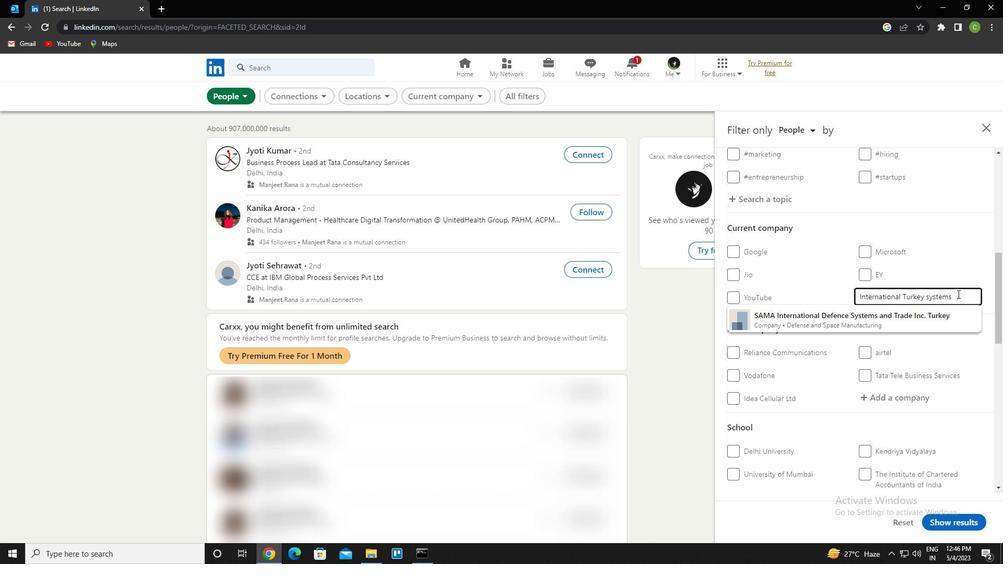 
Action: Key pressed <Key.space><Key.caps_lock>its<Key.enter>
Screenshot: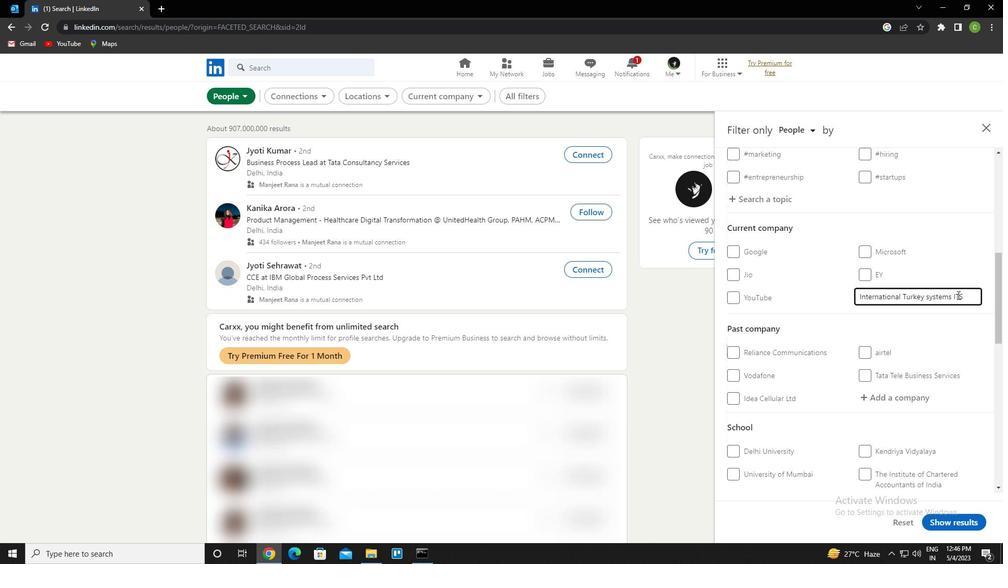 
Action: Mouse moved to (914, 324)
Screenshot: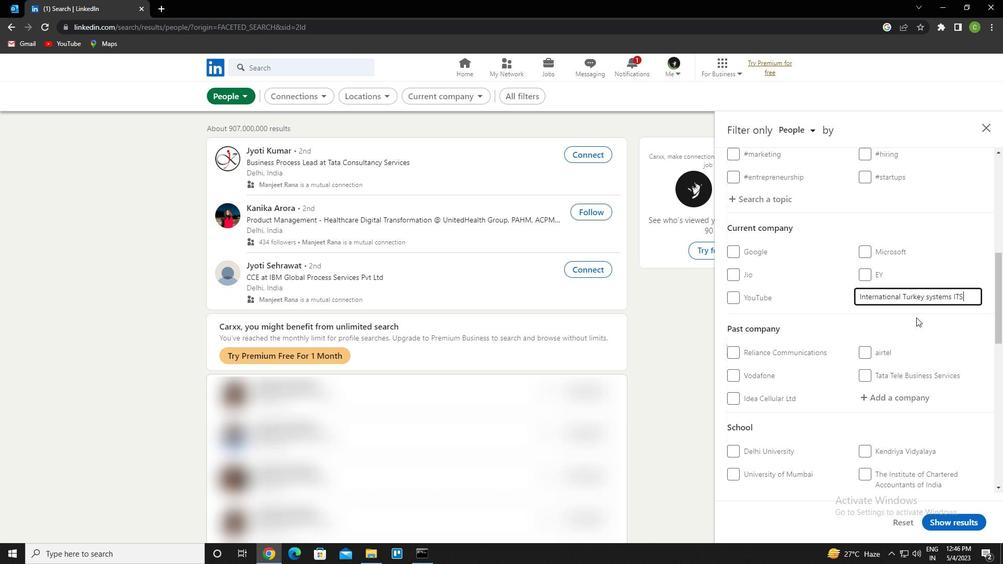 
Action: Mouse scrolled (914, 324) with delta (0, 0)
Screenshot: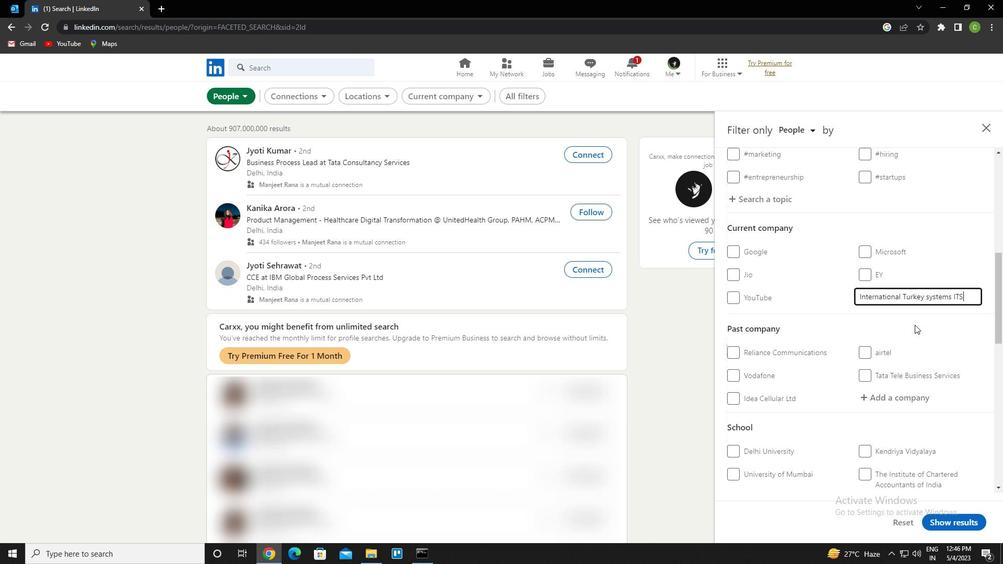 
Action: Mouse scrolled (914, 324) with delta (0, 0)
Screenshot: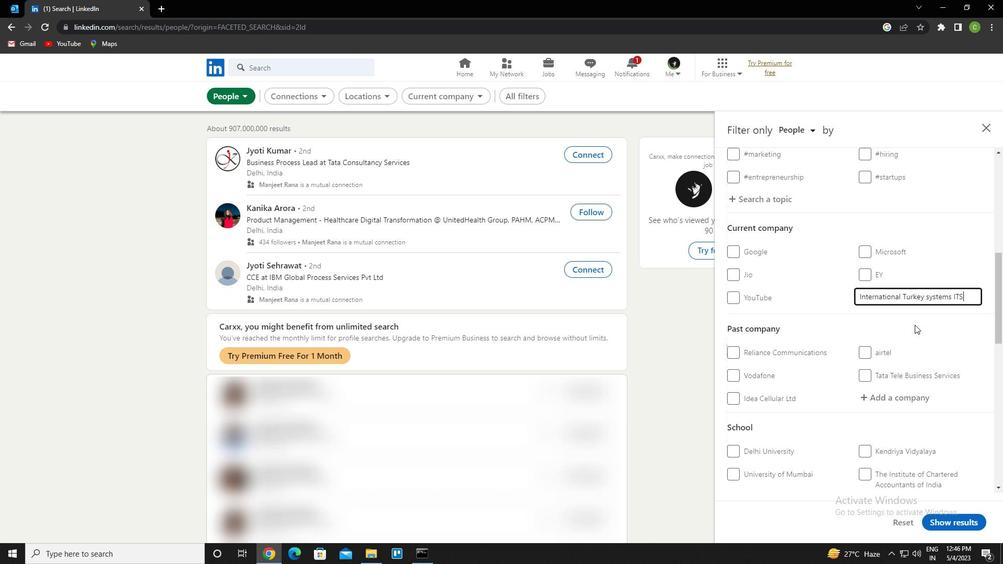 
Action: Mouse scrolled (914, 324) with delta (0, 0)
Screenshot: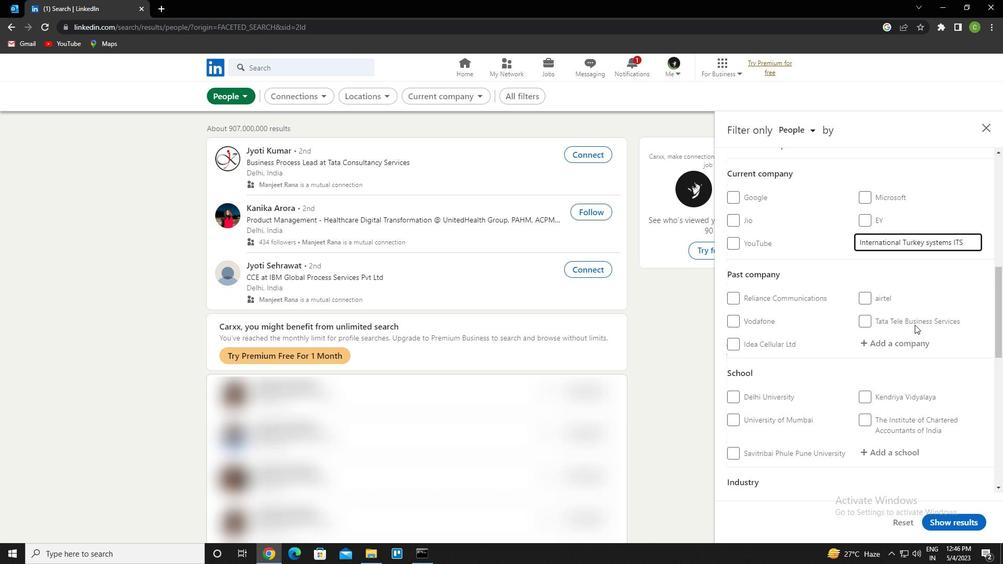 
Action: Mouse moved to (901, 351)
Screenshot: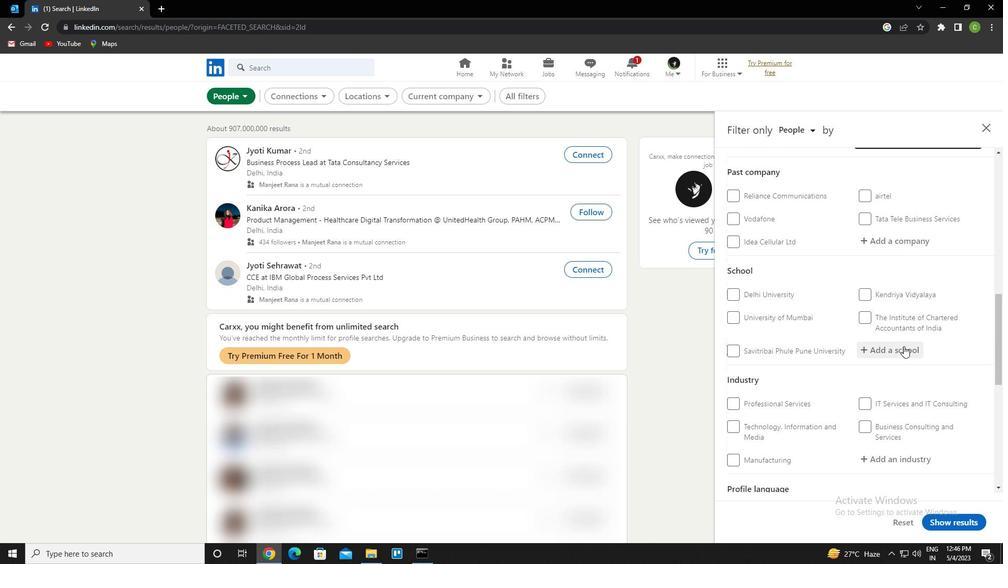 
Action: Mouse pressed left at (901, 351)
Screenshot: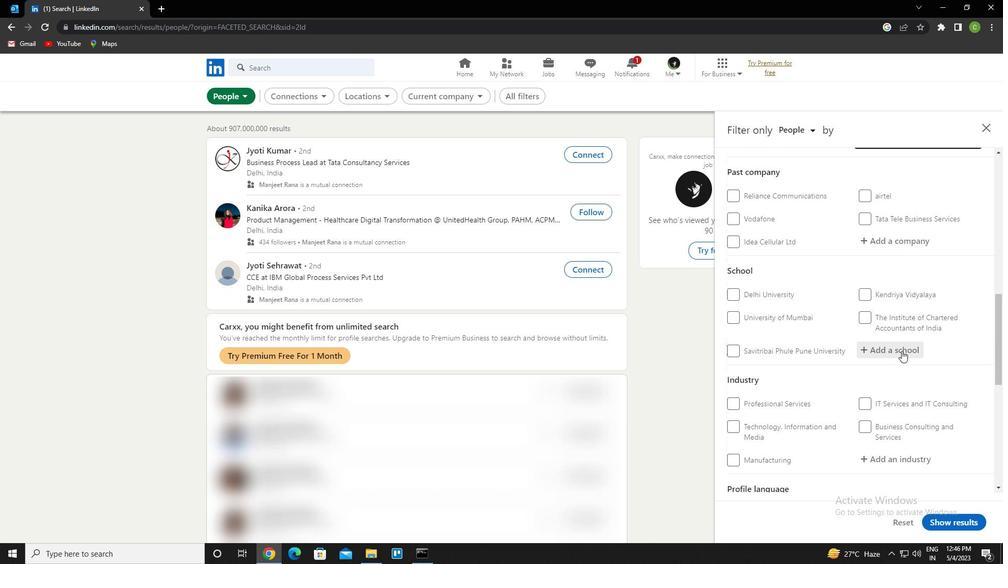 
Action: Mouse moved to (900, 352)
Screenshot: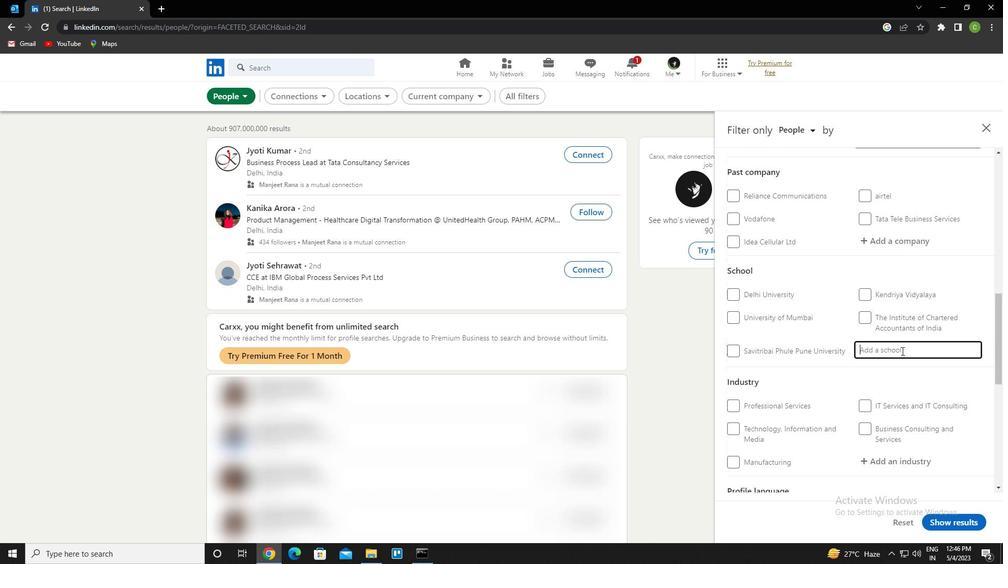
Action: Key pressed <Key.caps_lock>a<Key.caps_lock>vinashilingam<Key.space>ins<Key.down><Key.enter>
Screenshot: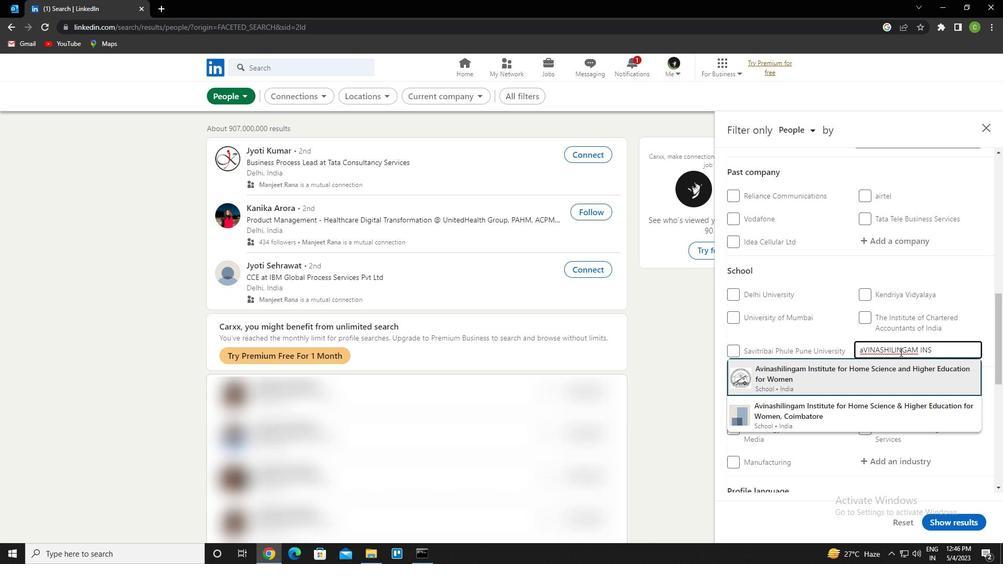 
Action: Mouse scrolled (900, 351) with delta (0, 0)
Screenshot: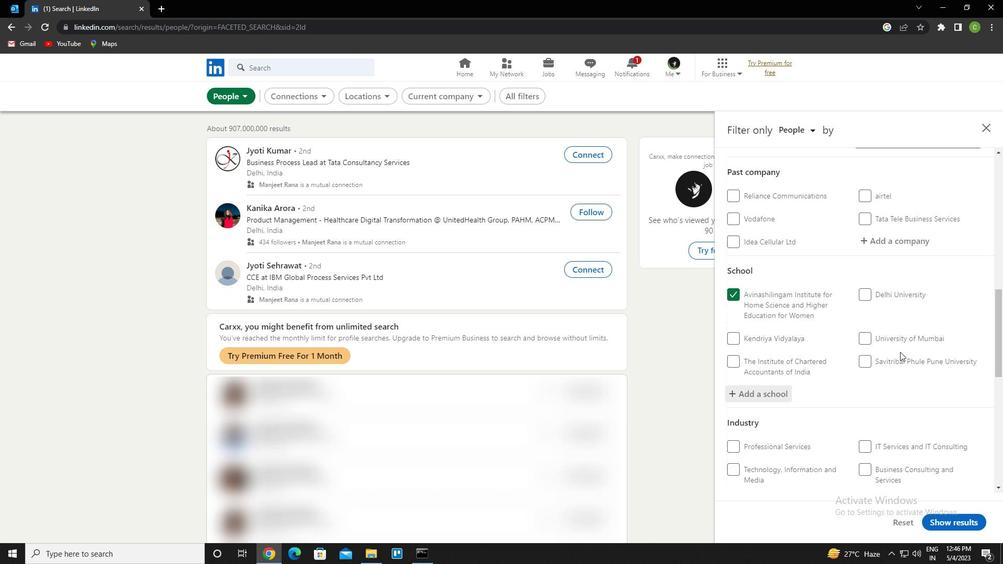 
Action: Mouse scrolled (900, 351) with delta (0, 0)
Screenshot: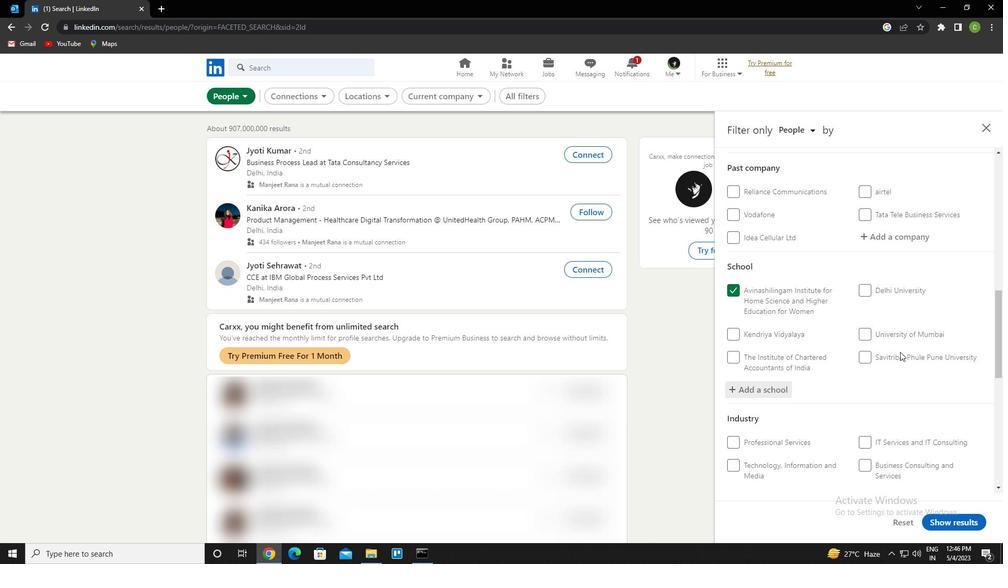 
Action: Mouse moved to (900, 351)
Screenshot: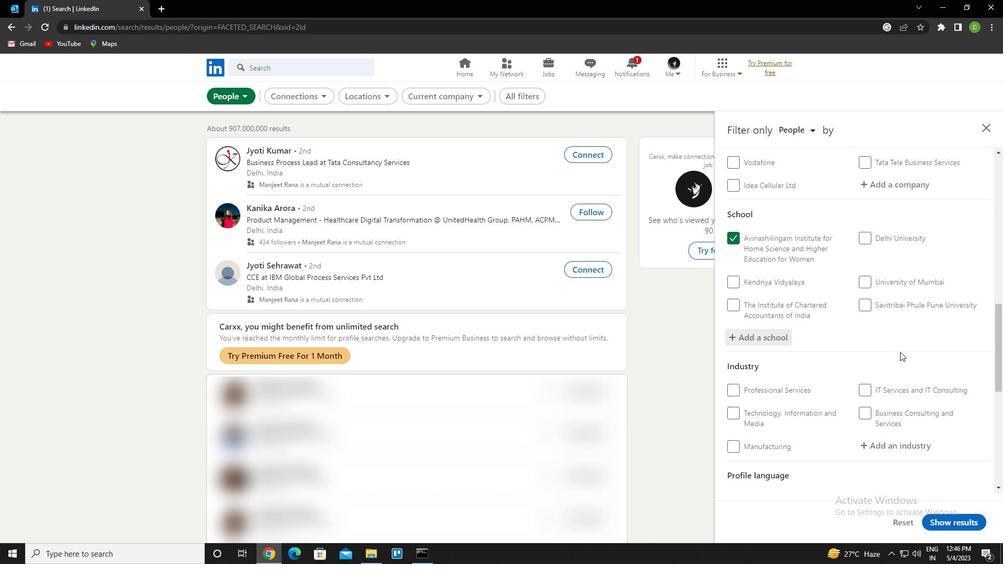 
Action: Mouse scrolled (900, 350) with delta (0, 0)
Screenshot: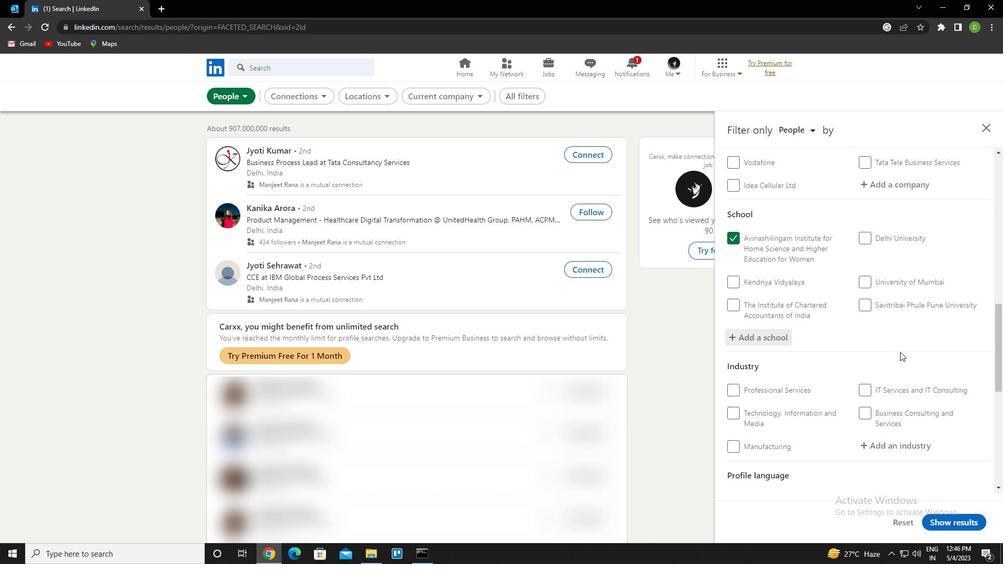 
Action: Mouse moved to (895, 349)
Screenshot: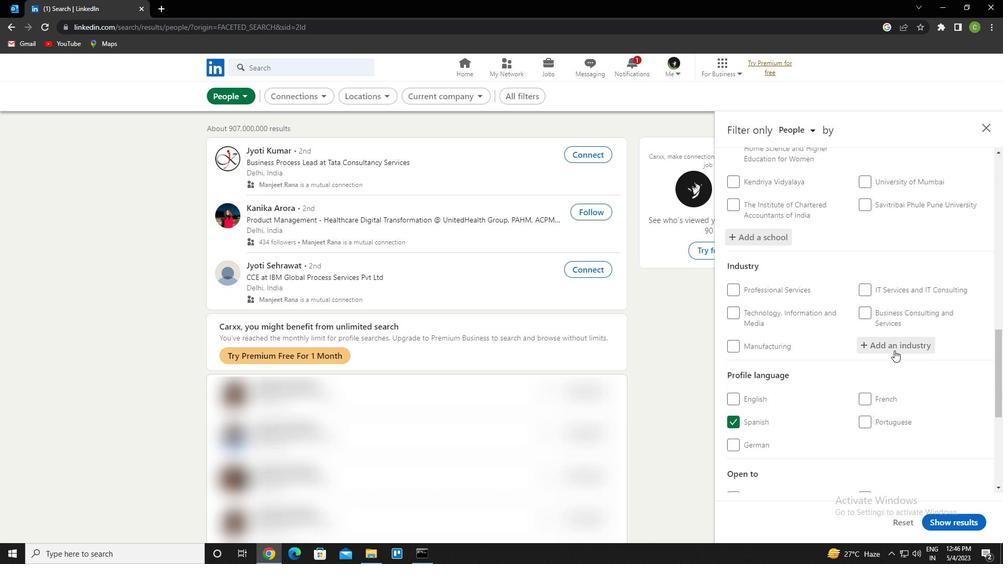 
Action: Mouse pressed left at (895, 349)
Screenshot: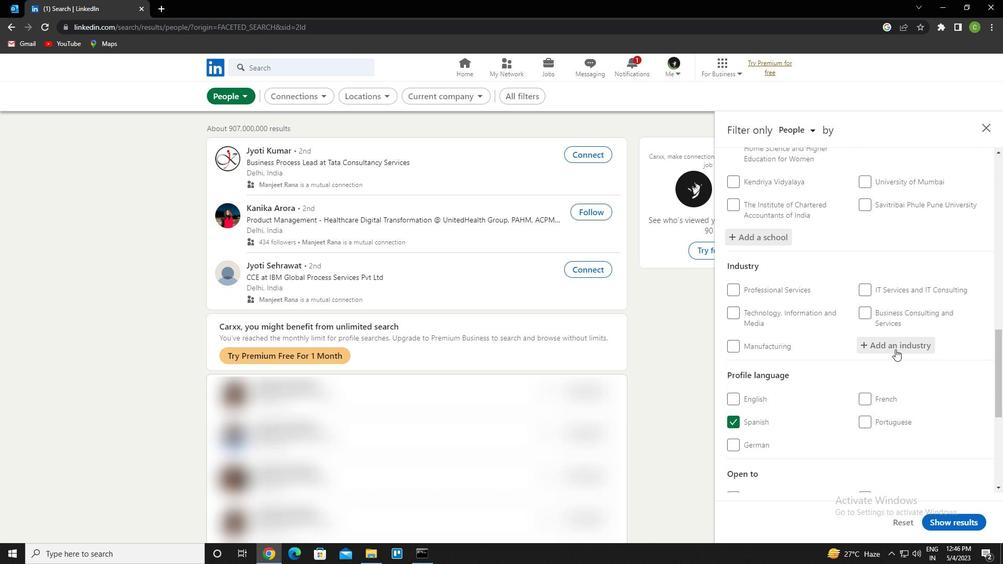 
Action: Key pressed l<Key.caps_lock>anguage<Key.space>schol<Key.backspace>ol<Key.down><Key.enter>
Screenshot: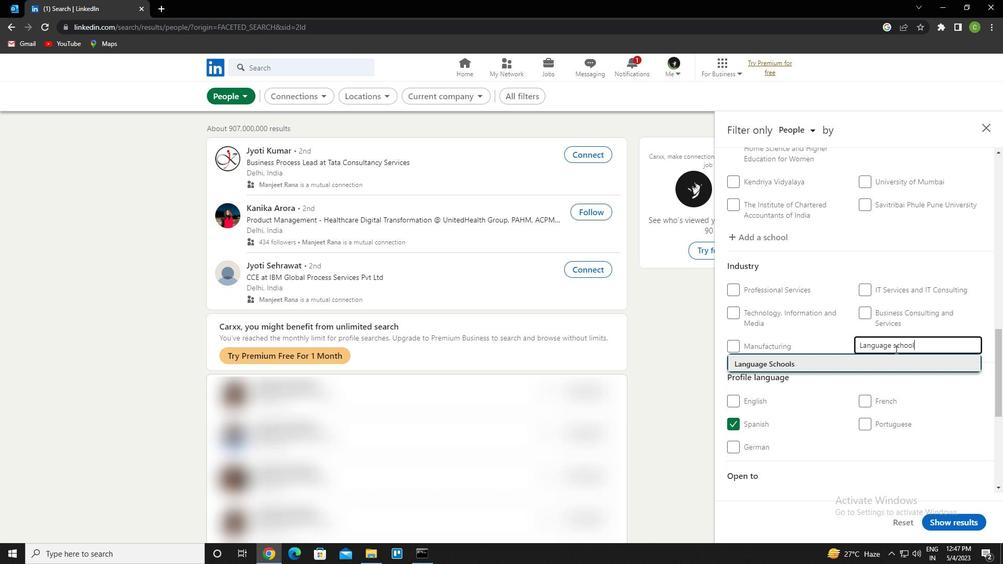
Action: Mouse moved to (896, 341)
Screenshot: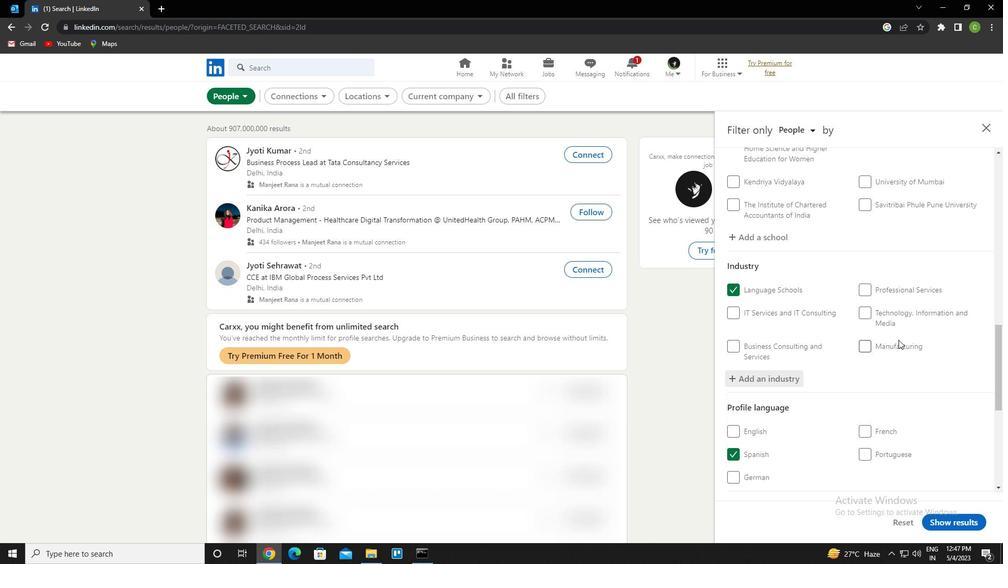 
Action: Mouse scrolled (896, 341) with delta (0, 0)
Screenshot: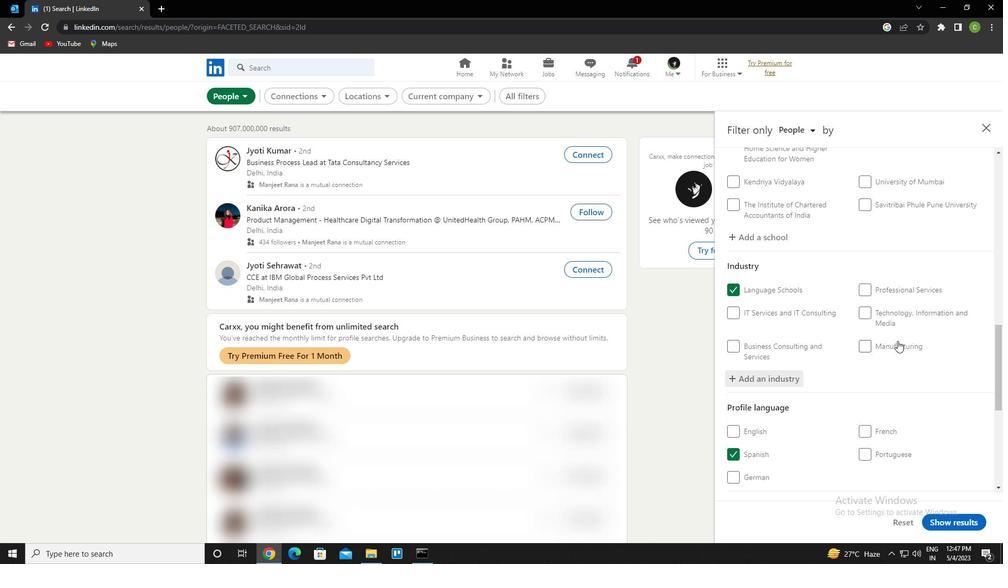 
Action: Mouse scrolled (896, 341) with delta (0, 0)
Screenshot: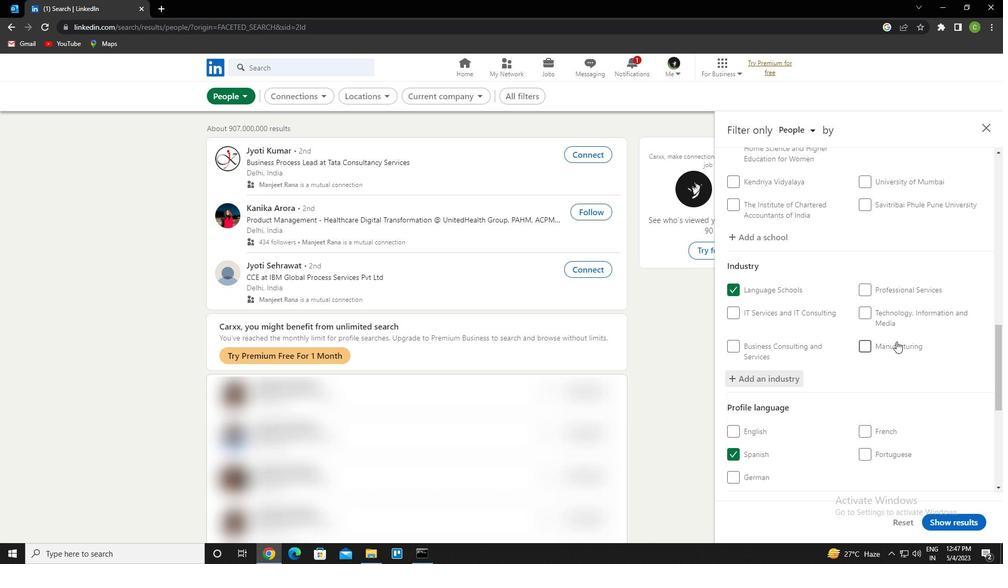 
Action: Mouse scrolled (896, 341) with delta (0, 0)
Screenshot: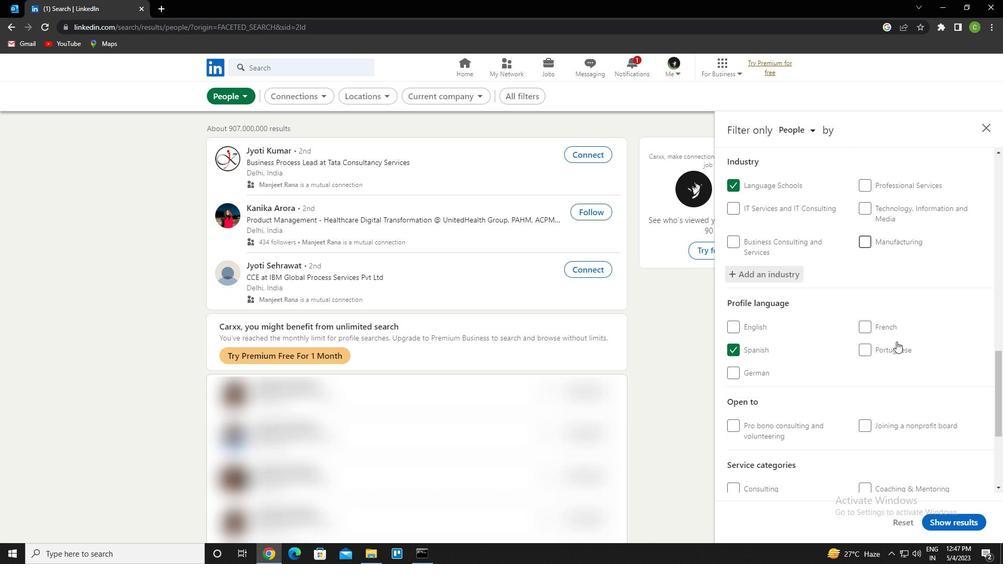 
Action: Mouse moved to (896, 341)
Screenshot: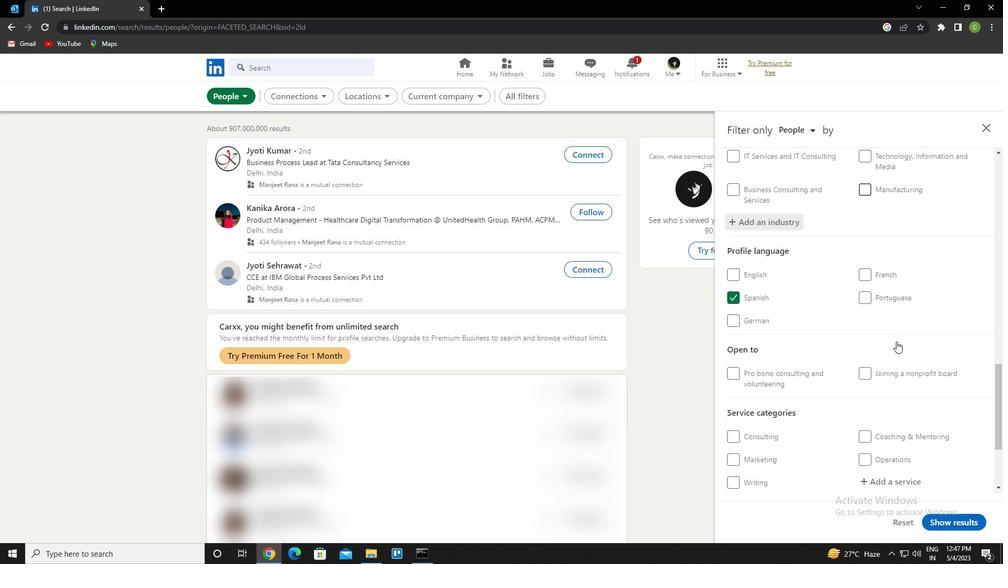 
Action: Mouse scrolled (896, 341) with delta (0, 0)
Screenshot: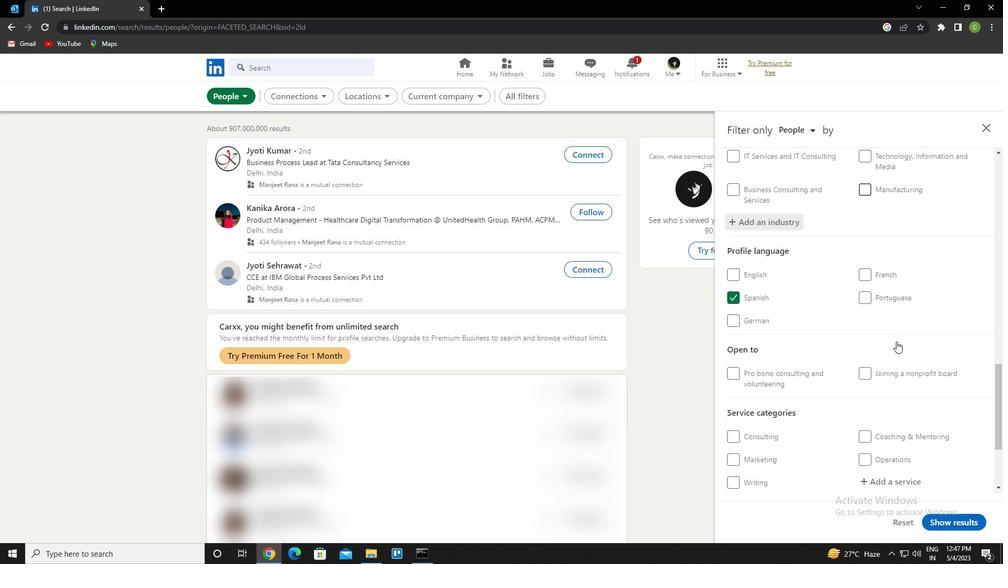 
Action: Mouse moved to (895, 342)
Screenshot: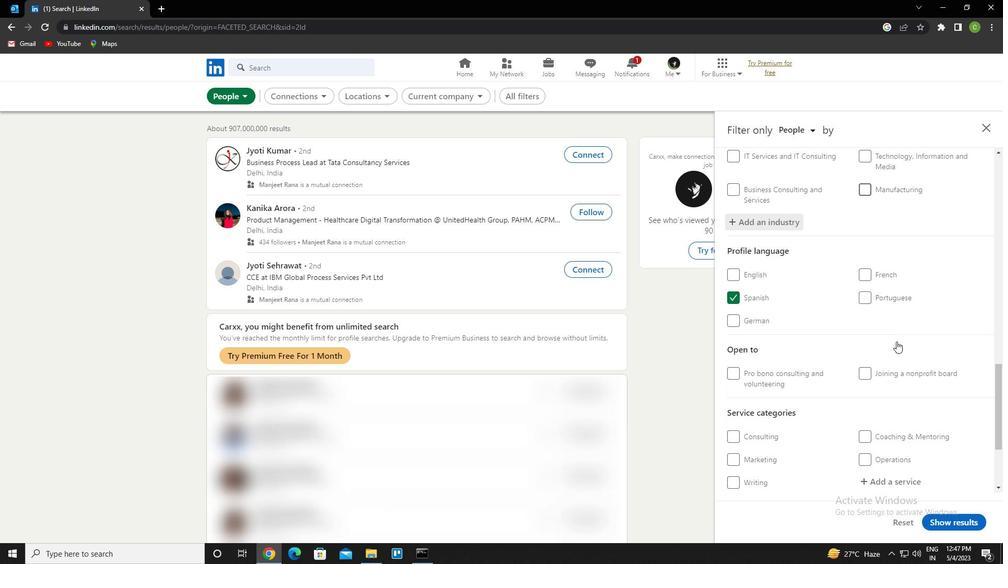 
Action: Mouse scrolled (895, 342) with delta (0, 0)
Screenshot: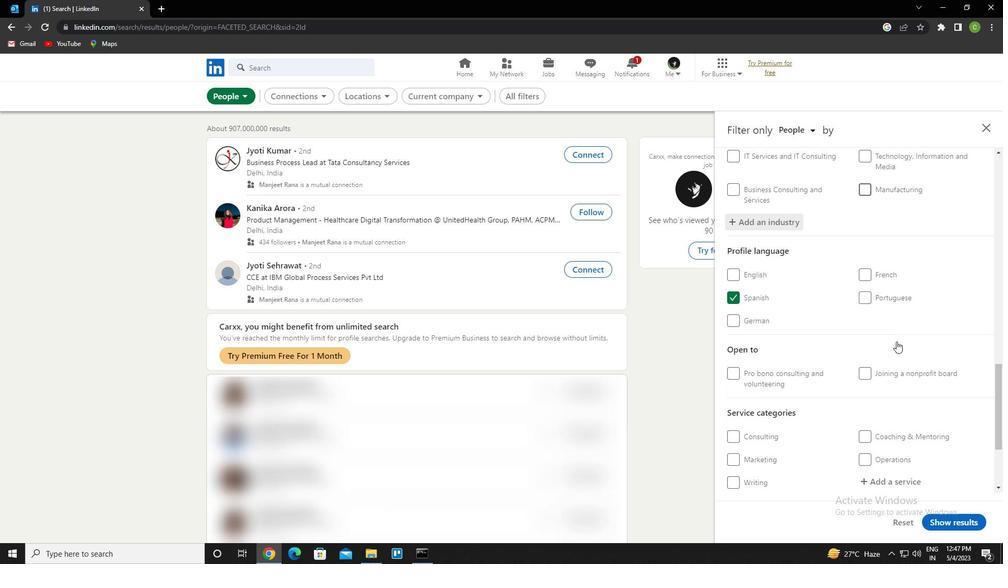 
Action: Mouse scrolled (895, 342) with delta (0, 0)
Screenshot: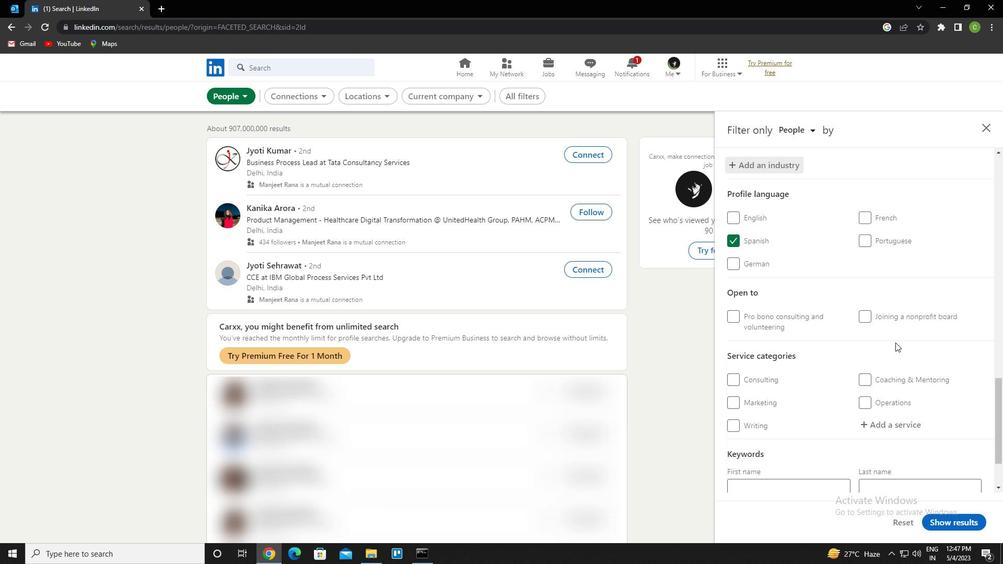 
Action: Mouse moved to (897, 350)
Screenshot: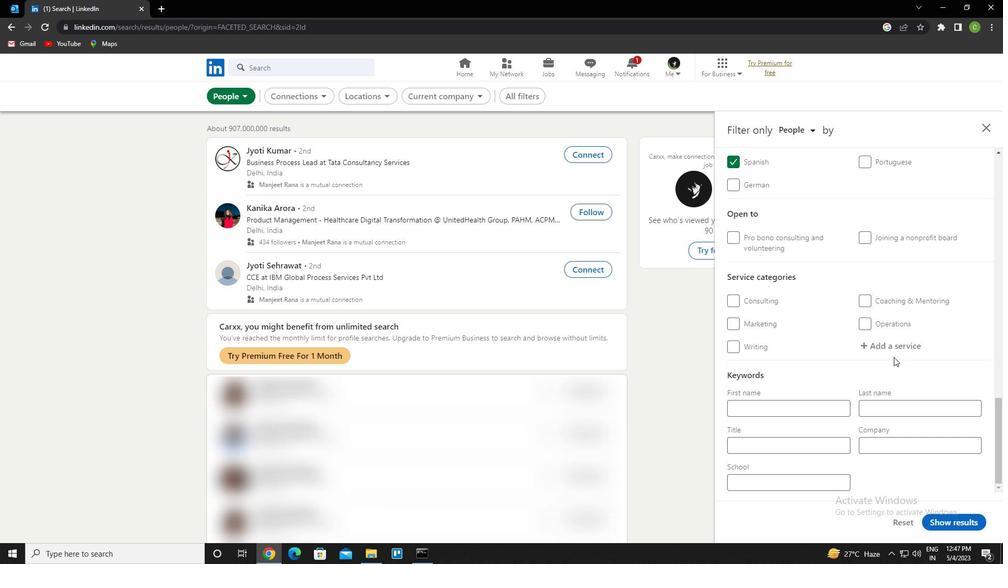 
Action: Mouse pressed left at (897, 350)
Screenshot: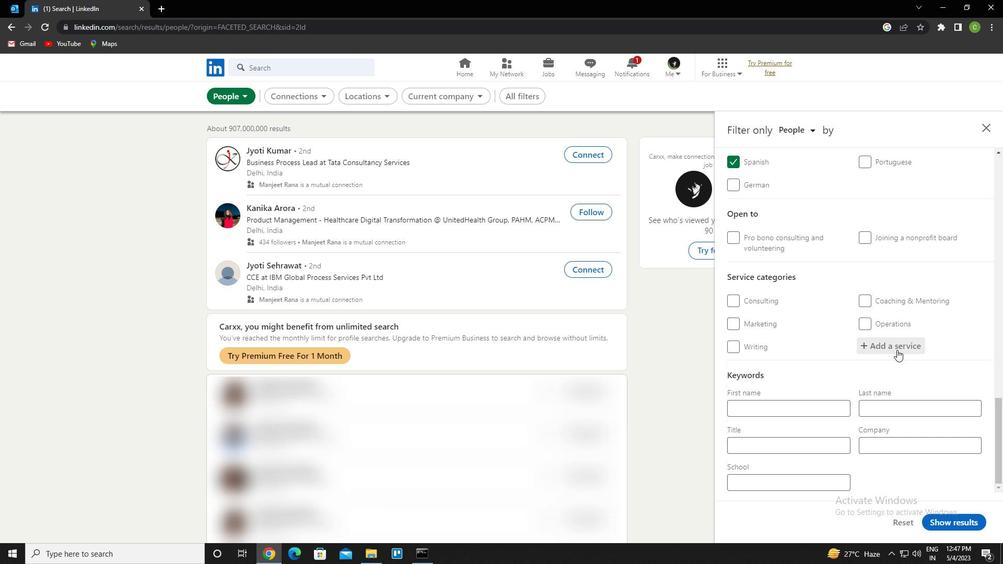 
Action: Key pressed <Key.caps_lock>l<Key.caps_lock>oans<Key.space>and<Key.backspace><Key.backspace><Key.backspace><Key.down><Key.enter>
Screenshot: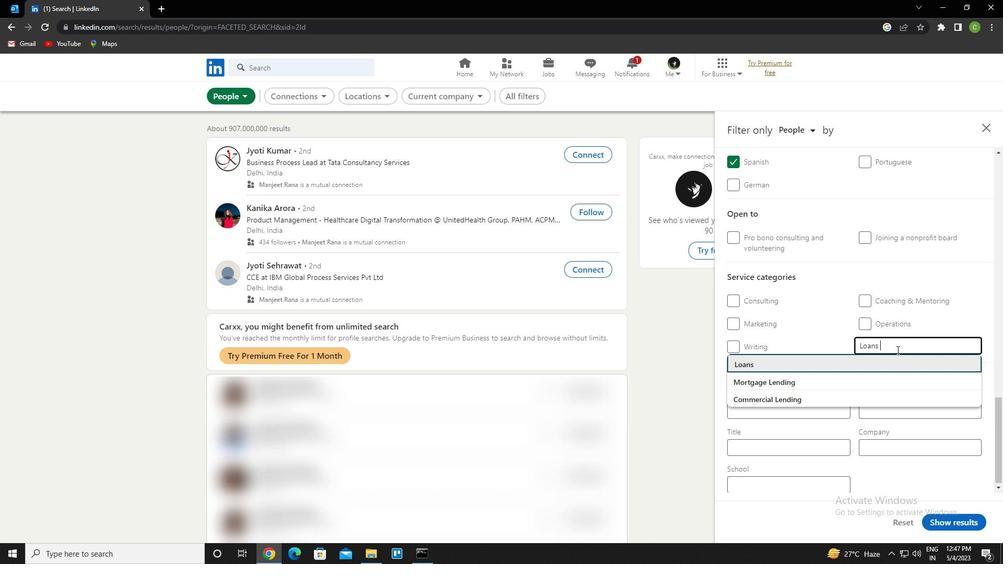 
Action: Mouse moved to (884, 424)
Screenshot: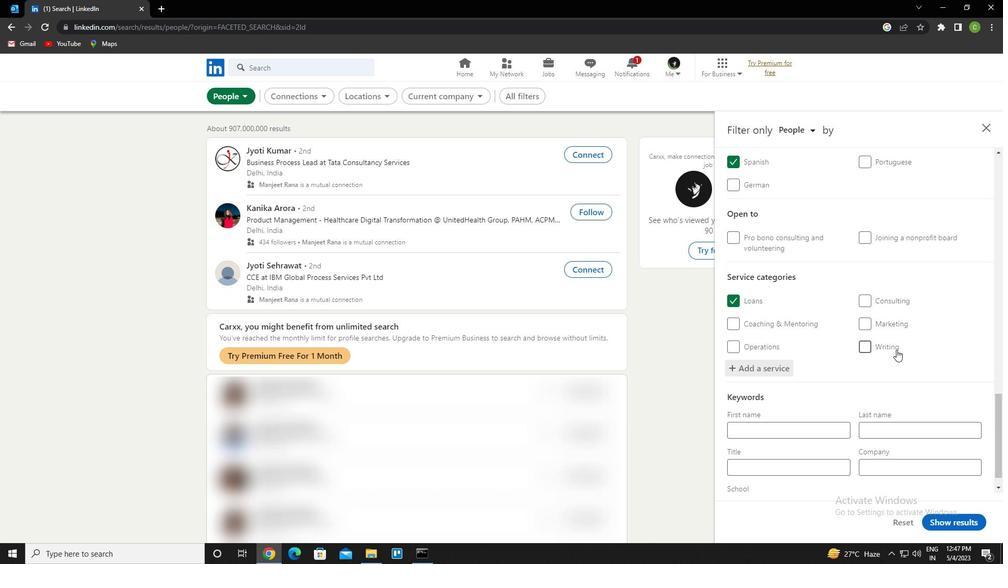 
Action: Mouse scrolled (884, 424) with delta (0, 0)
Screenshot: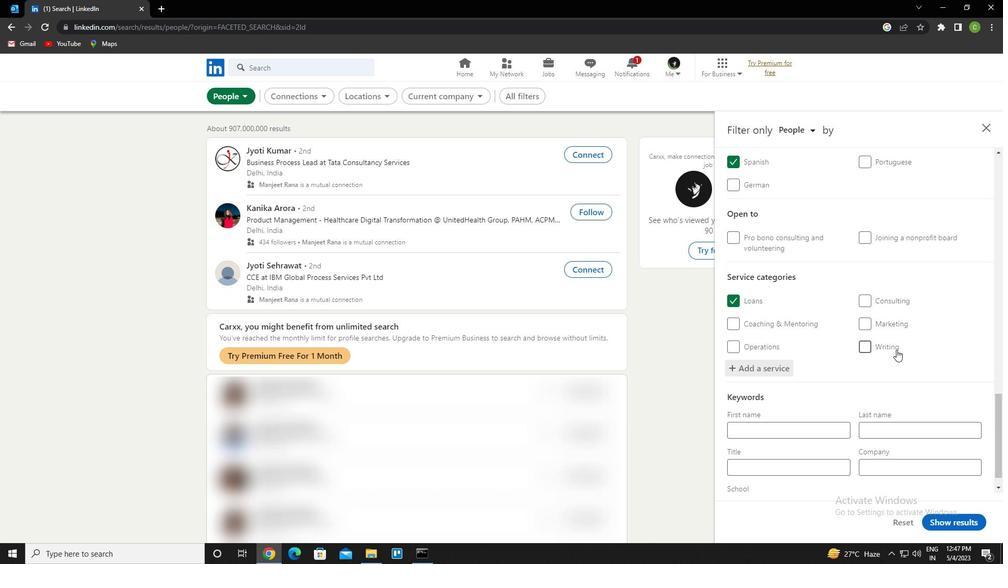 
Action: Mouse scrolled (884, 424) with delta (0, 0)
Screenshot: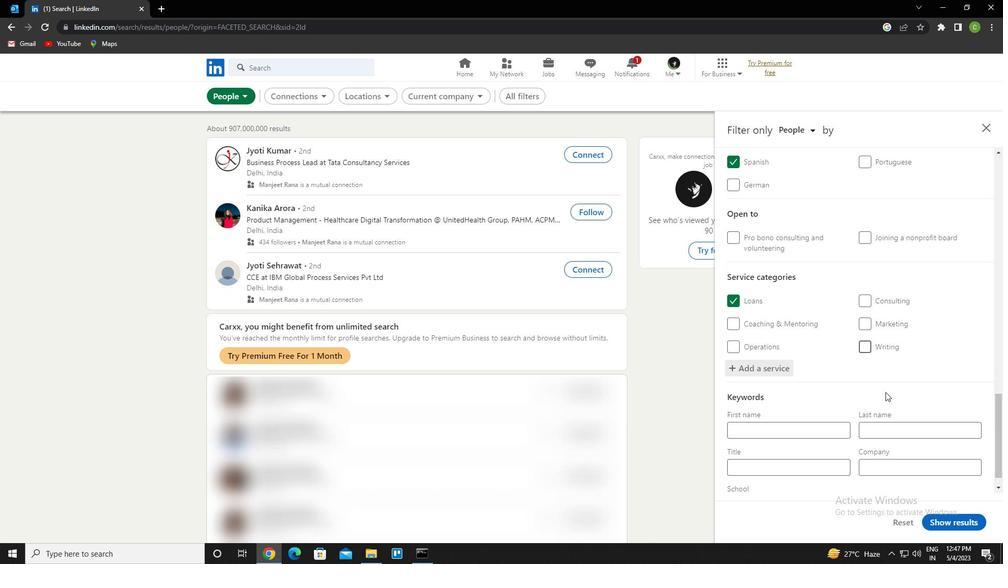 
Action: Mouse scrolled (884, 424) with delta (0, 0)
Screenshot: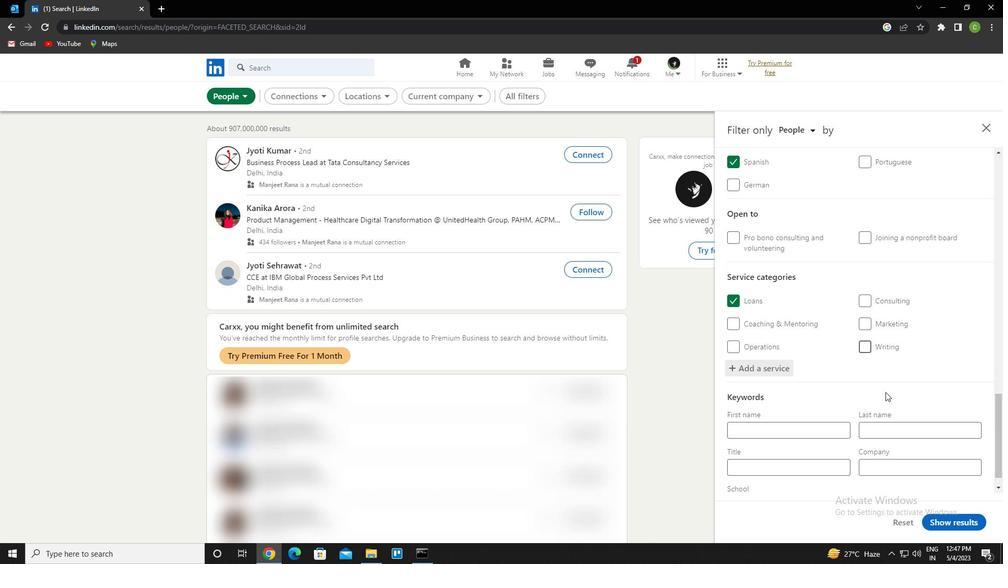 
Action: Mouse scrolled (884, 424) with delta (0, 0)
Screenshot: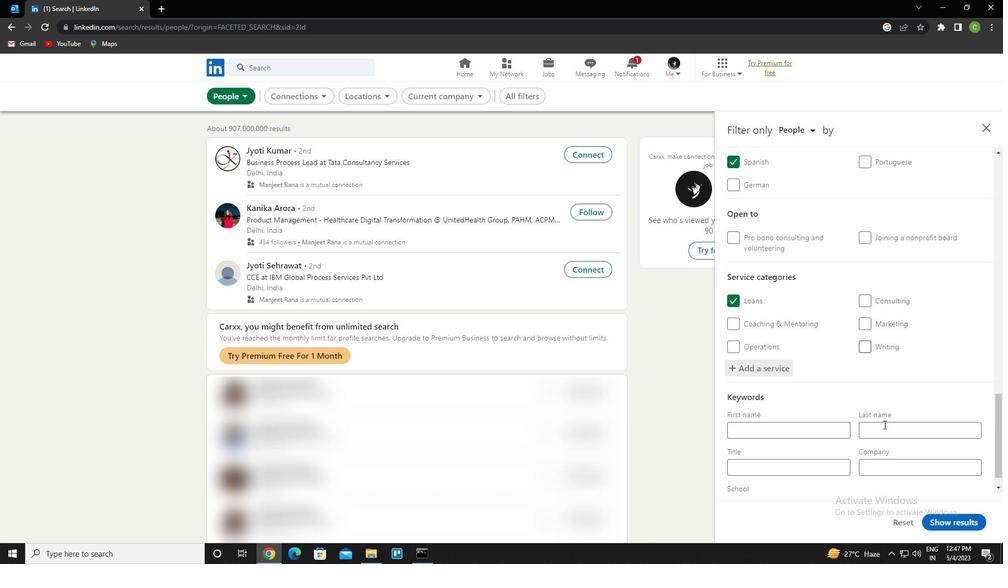 
Action: Mouse scrolled (884, 424) with delta (0, 0)
Screenshot: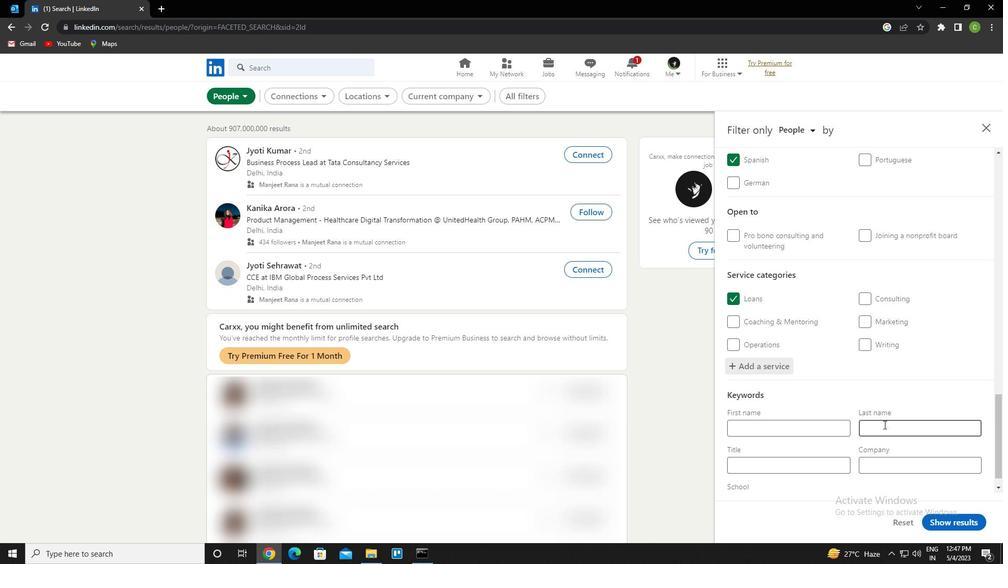 
Action: Mouse moved to (804, 448)
Screenshot: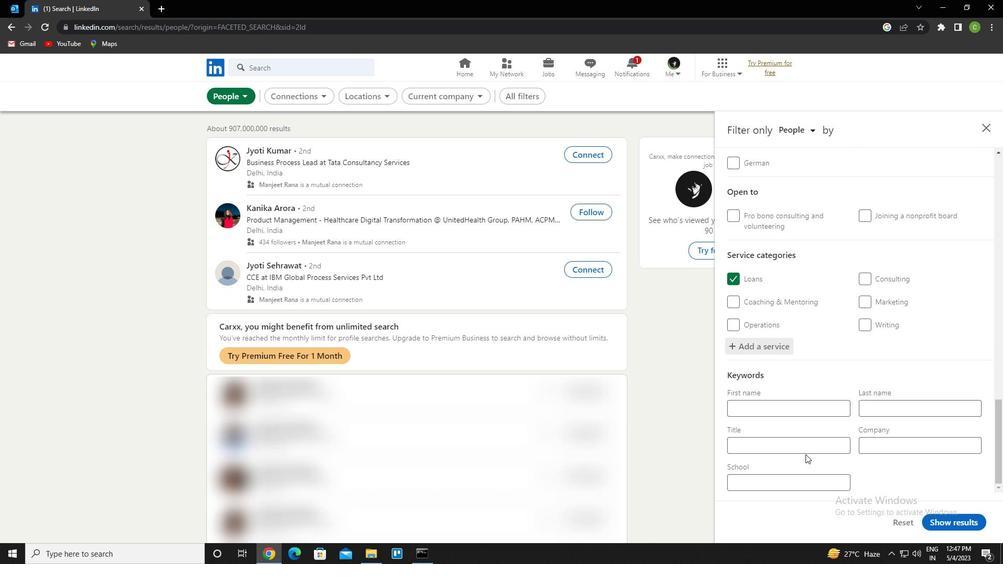 
Action: Mouse pressed left at (804, 448)
Screenshot: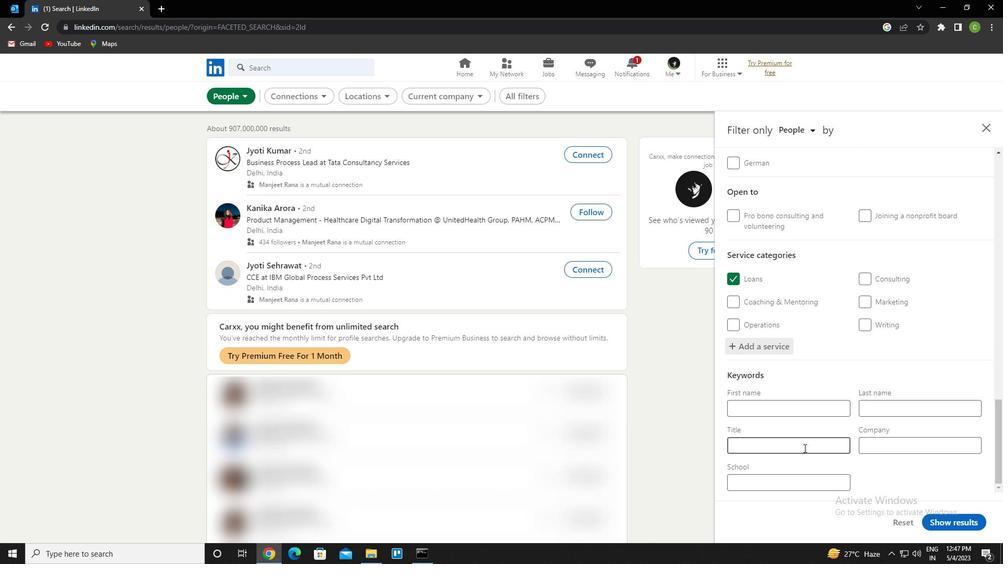 
Action: Key pressed <Key.caps_lock>v<Key.caps_lock>ideo<Key.space>or<Key.space><Key.caps_lock>f<Key.caps_lock>ilm<Key.space><Key.caps_lock>p<Key.caps_lock>roducer
Screenshot: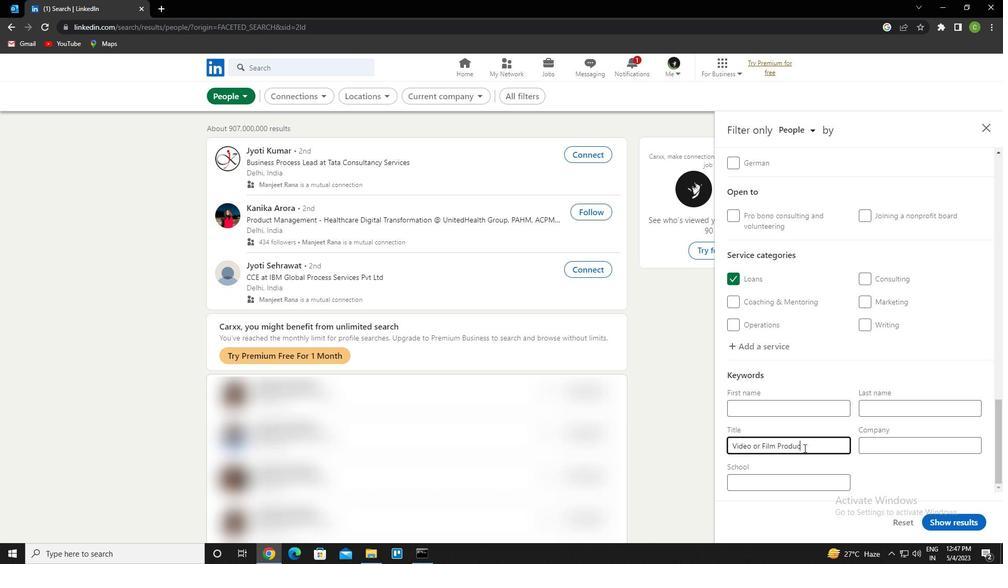 
Action: Mouse moved to (960, 518)
Screenshot: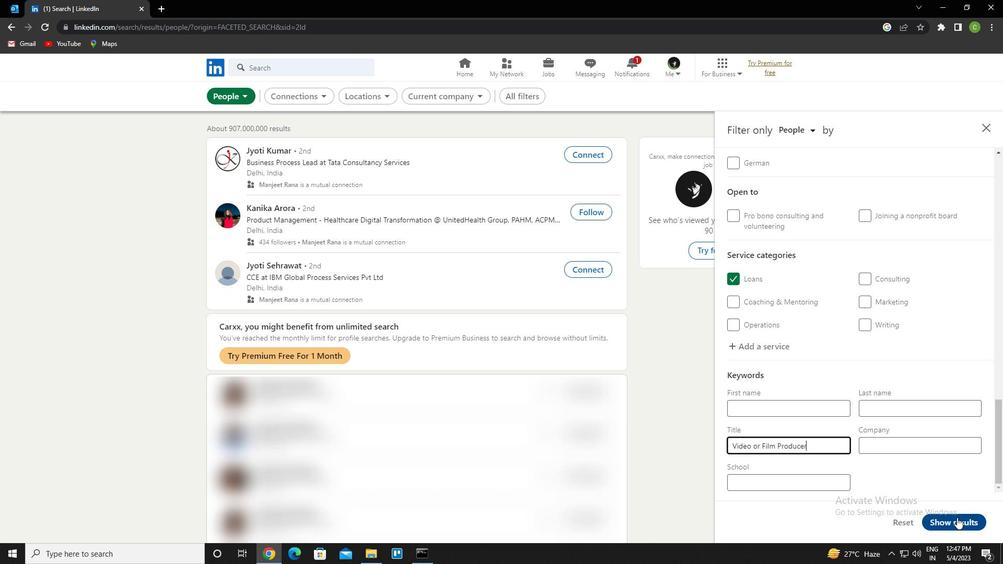 
Action: Mouse pressed left at (960, 518)
Screenshot: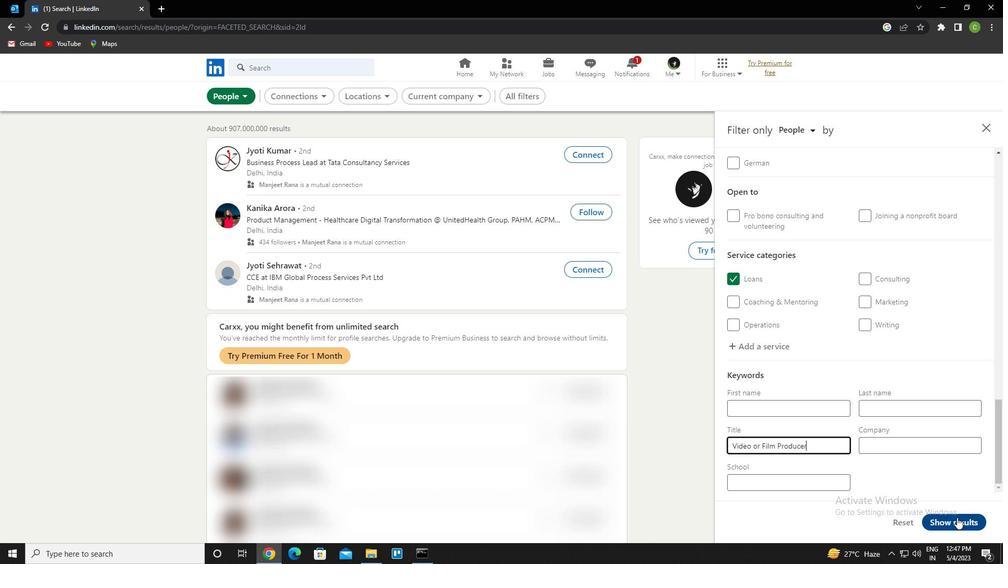 
Action: Mouse moved to (432, 513)
Screenshot: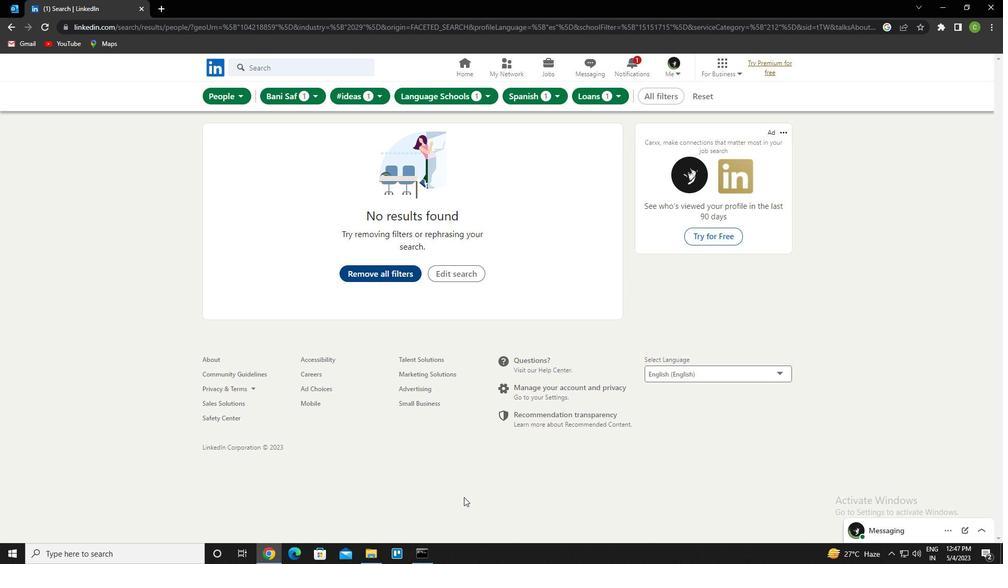 
